 Task: Find connections with filter location Villeneuve-sur-Lot with filter topic #Jobinterviewswith filter profile language French with filter current company TAFE - Tractors and Farm Equipment Limited with filter school Vijaya College with filter industry Turned Products and Fastener Manufacturing with filter service category Administrative with filter keywords title Addiction Counselor
Action: Mouse moved to (276, 219)
Screenshot: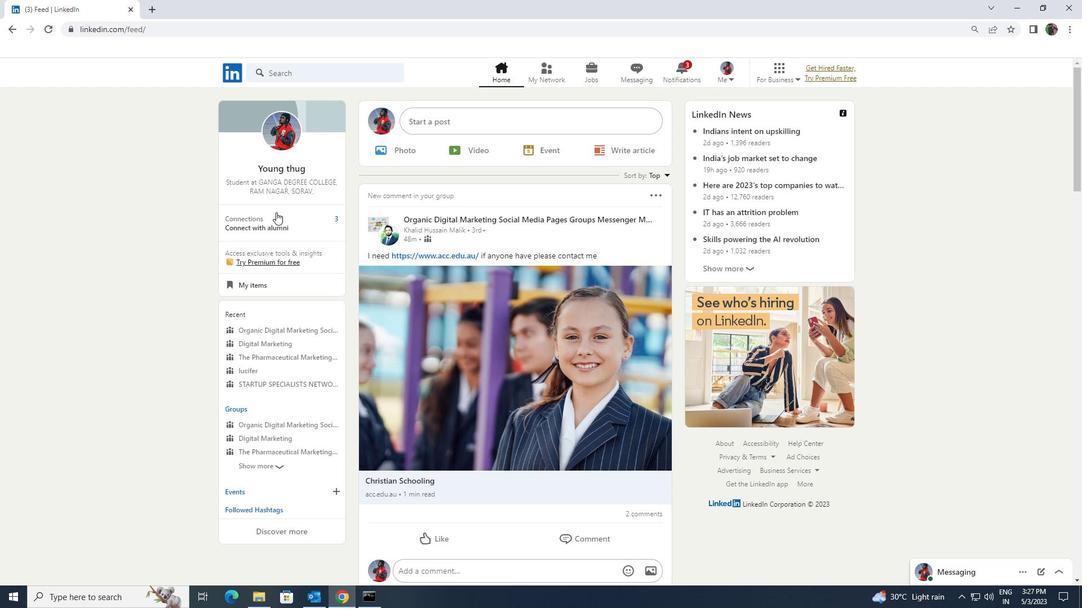 
Action: Mouse pressed left at (276, 219)
Screenshot: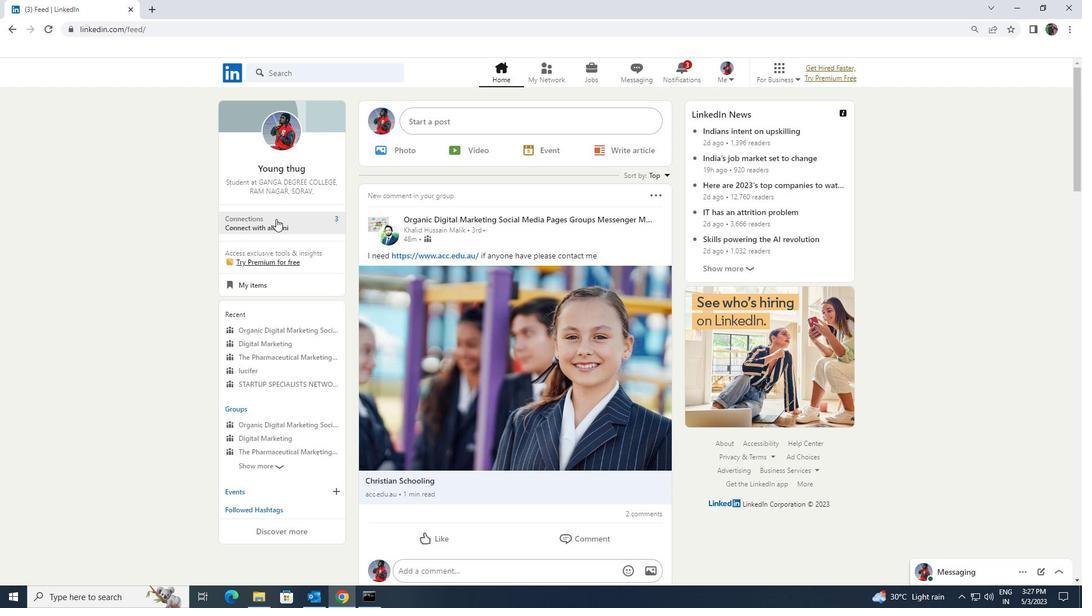 
Action: Mouse moved to (294, 127)
Screenshot: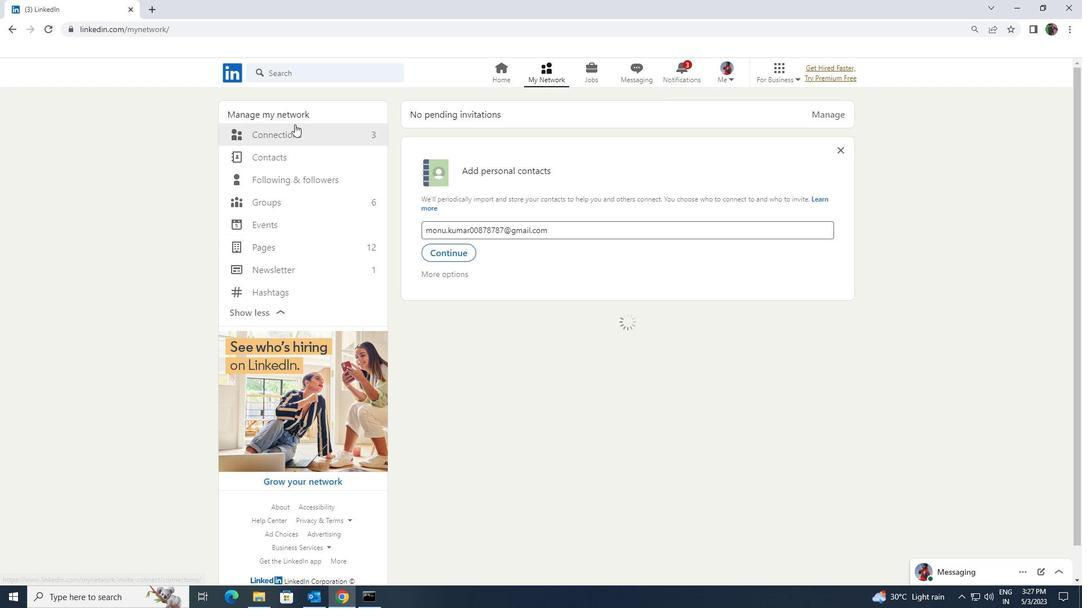 
Action: Mouse pressed left at (294, 127)
Screenshot: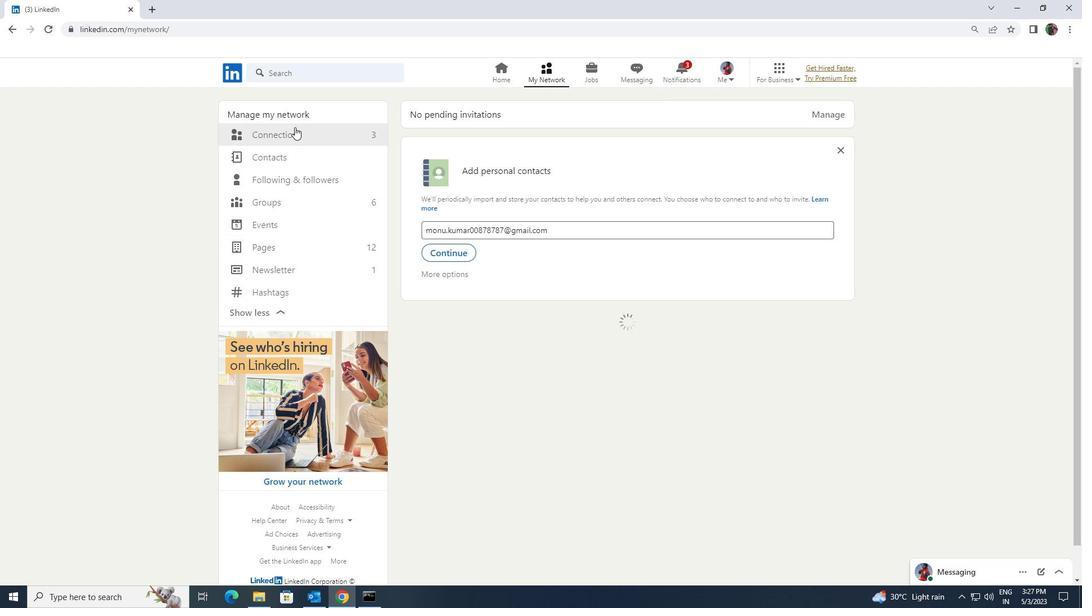 
Action: Mouse moved to (294, 135)
Screenshot: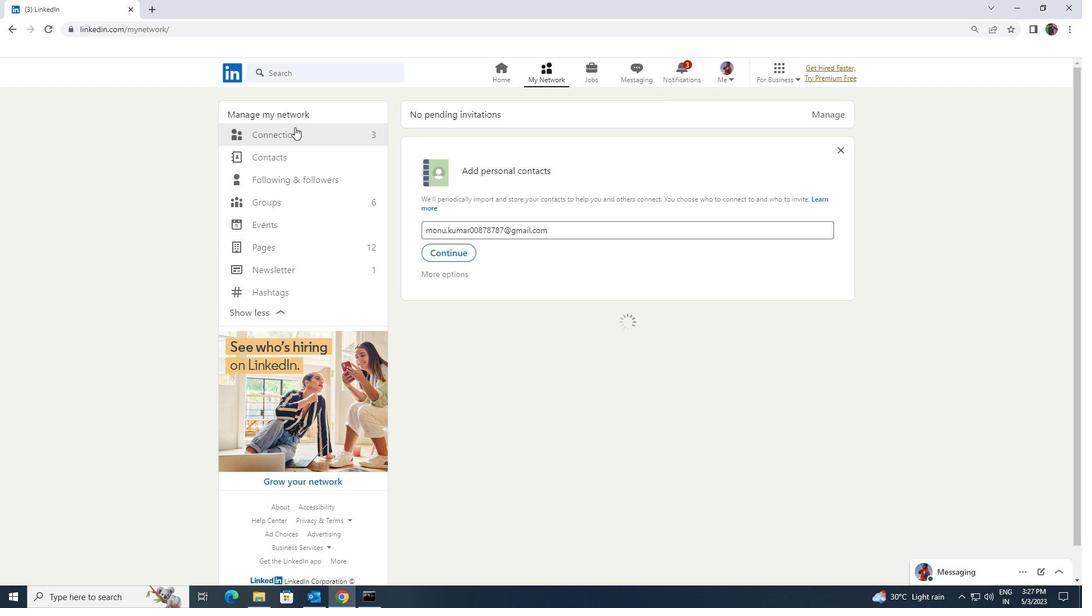 
Action: Mouse pressed left at (294, 135)
Screenshot: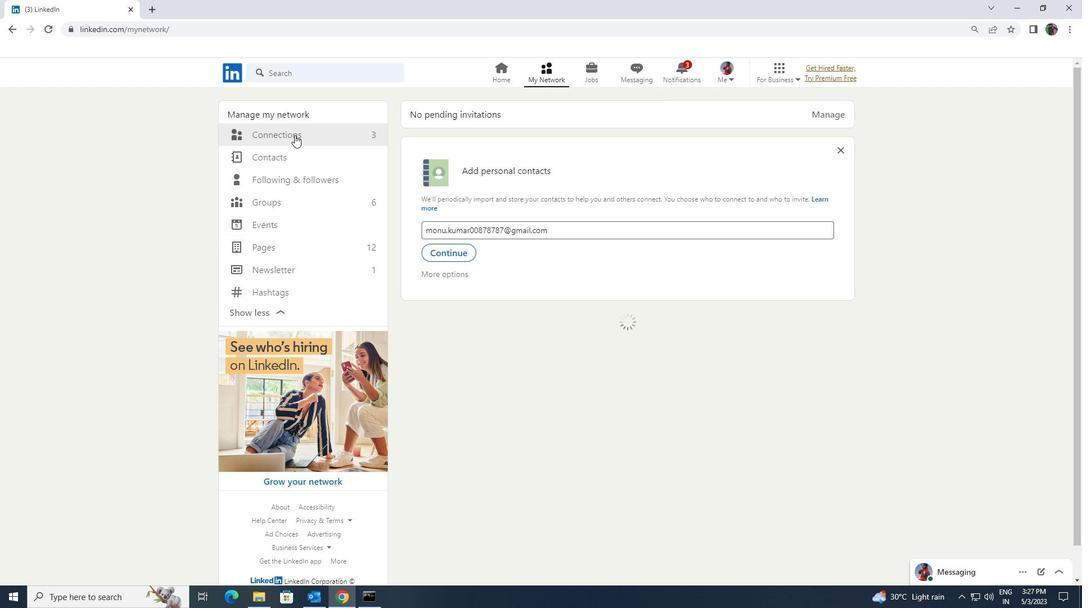 
Action: Mouse moved to (610, 136)
Screenshot: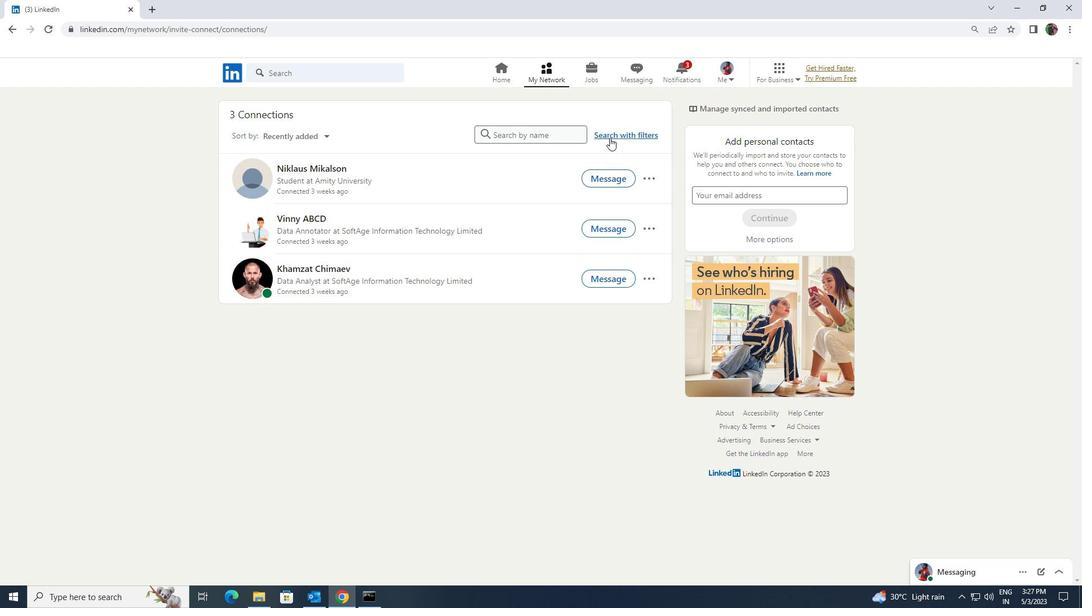 
Action: Mouse pressed left at (610, 136)
Screenshot: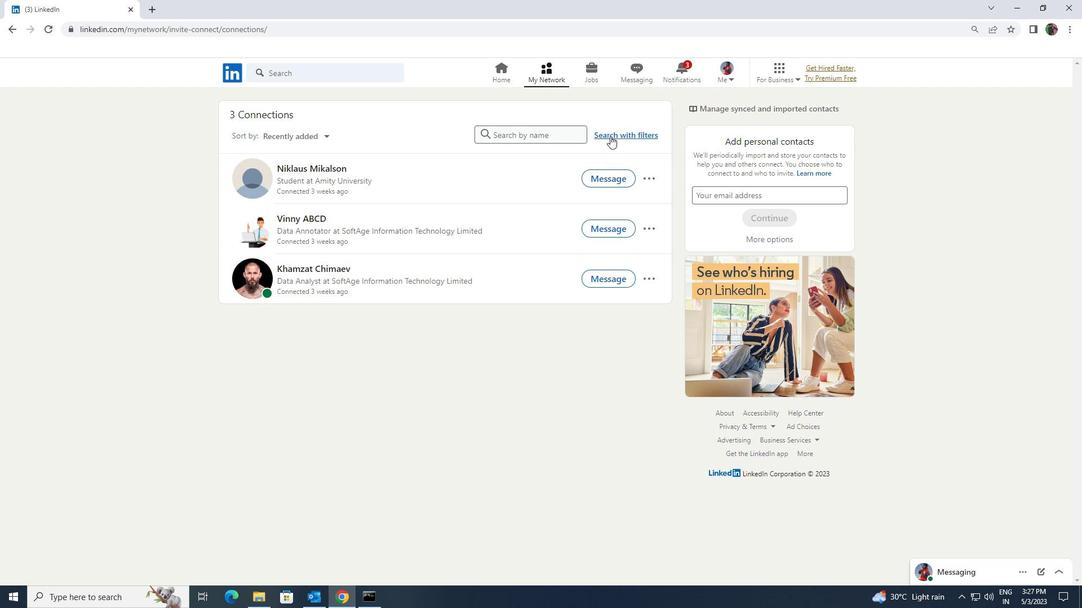 
Action: Mouse moved to (588, 103)
Screenshot: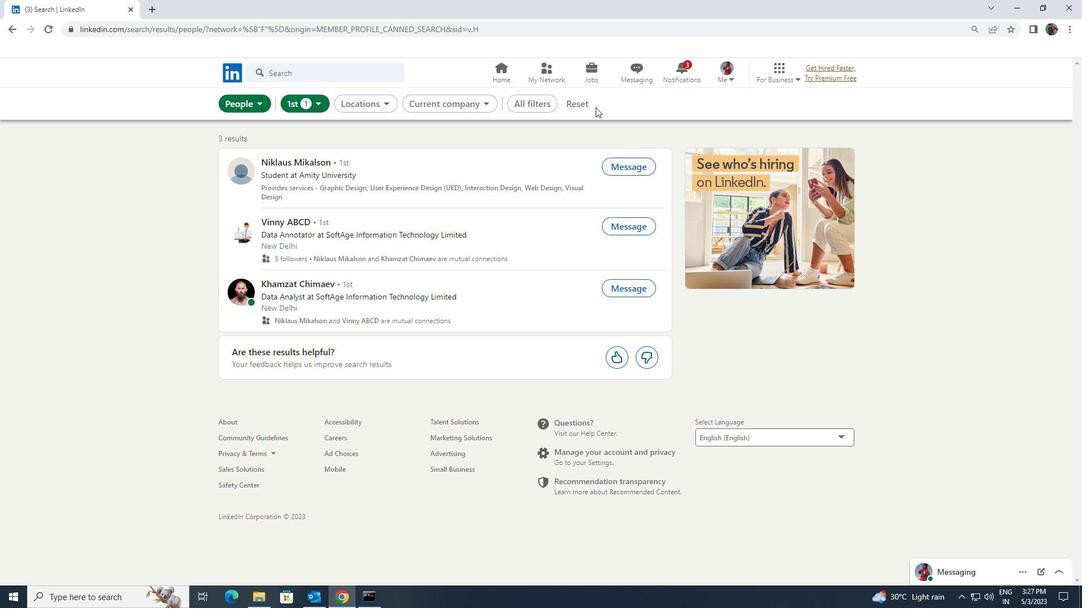 
Action: Mouse pressed left at (588, 103)
Screenshot: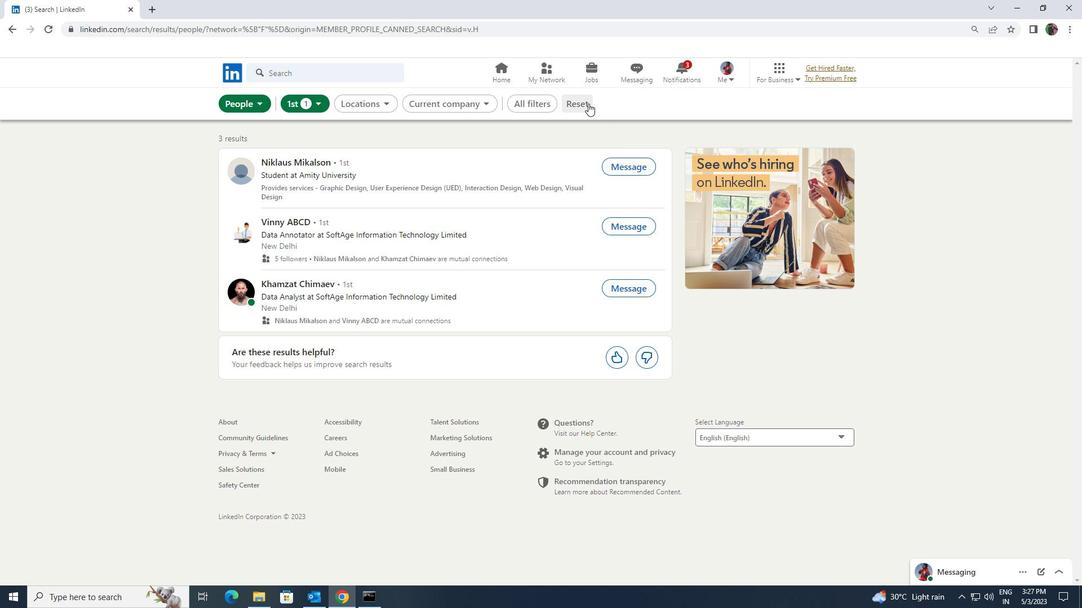 
Action: Mouse moved to (550, 97)
Screenshot: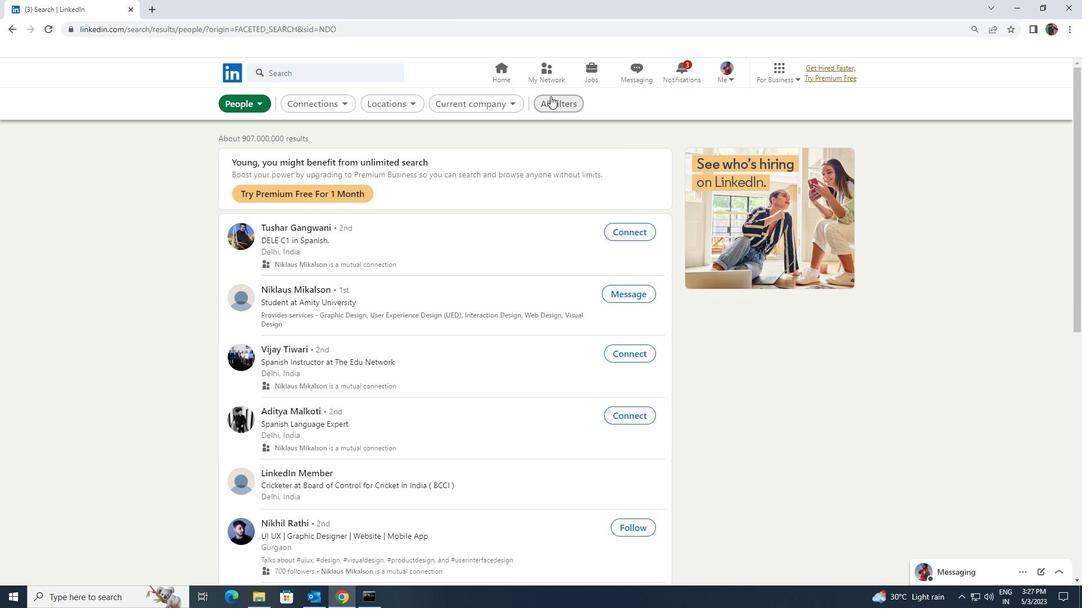 
Action: Mouse pressed left at (550, 97)
Screenshot: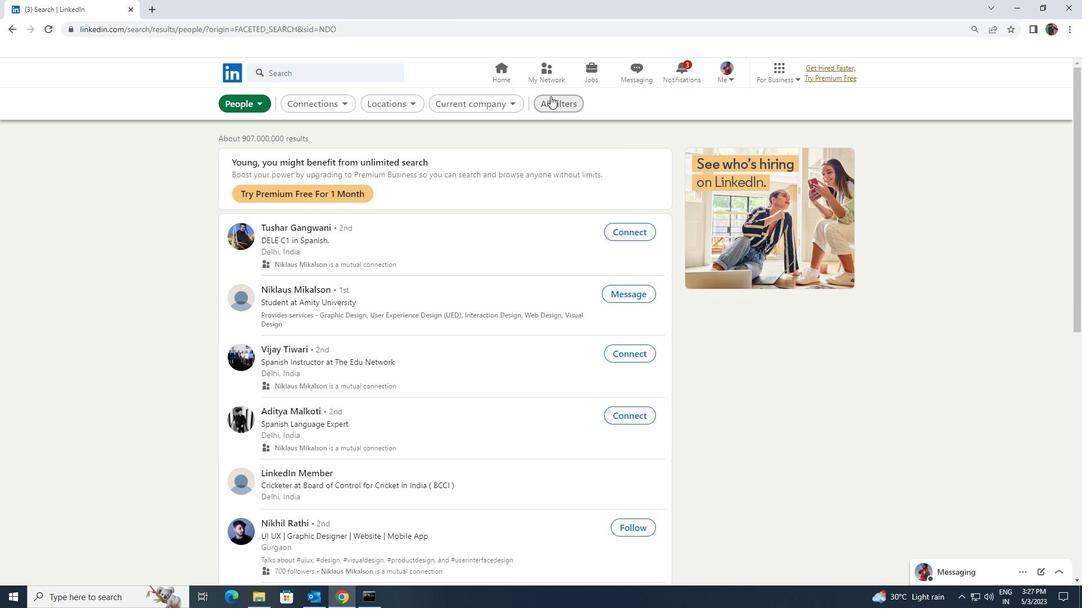 
Action: Mouse moved to (932, 437)
Screenshot: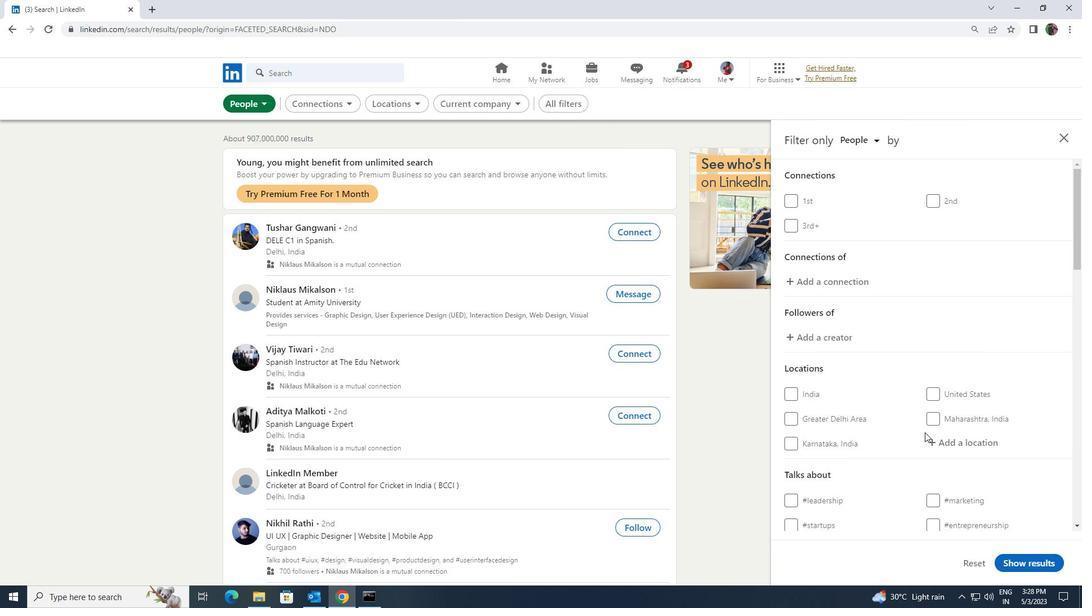 
Action: Mouse pressed left at (932, 437)
Screenshot: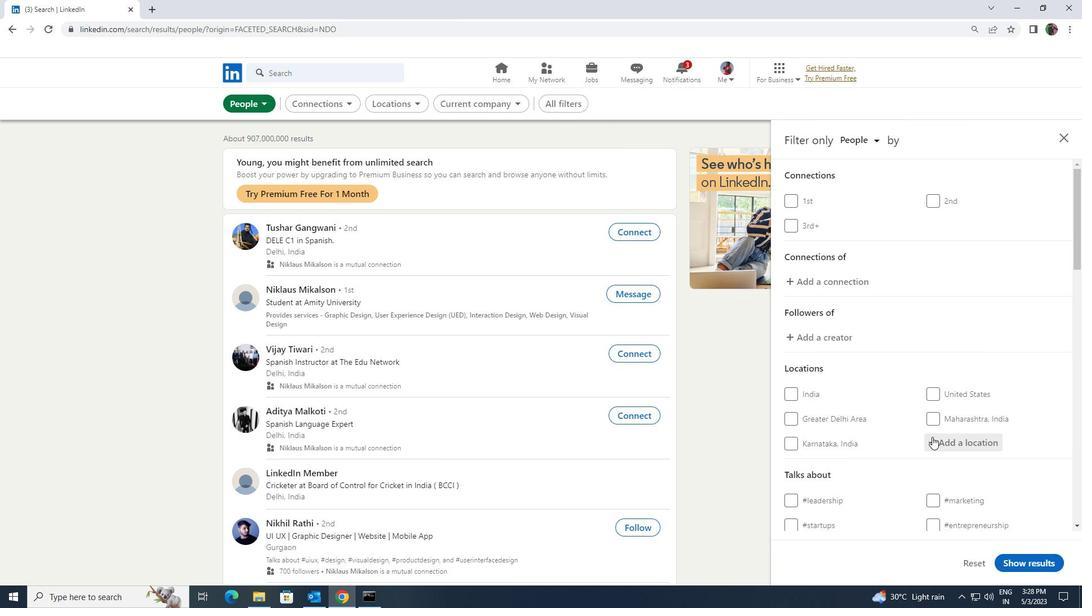 
Action: Key pressed <Key.shift>VILLENE
Screenshot: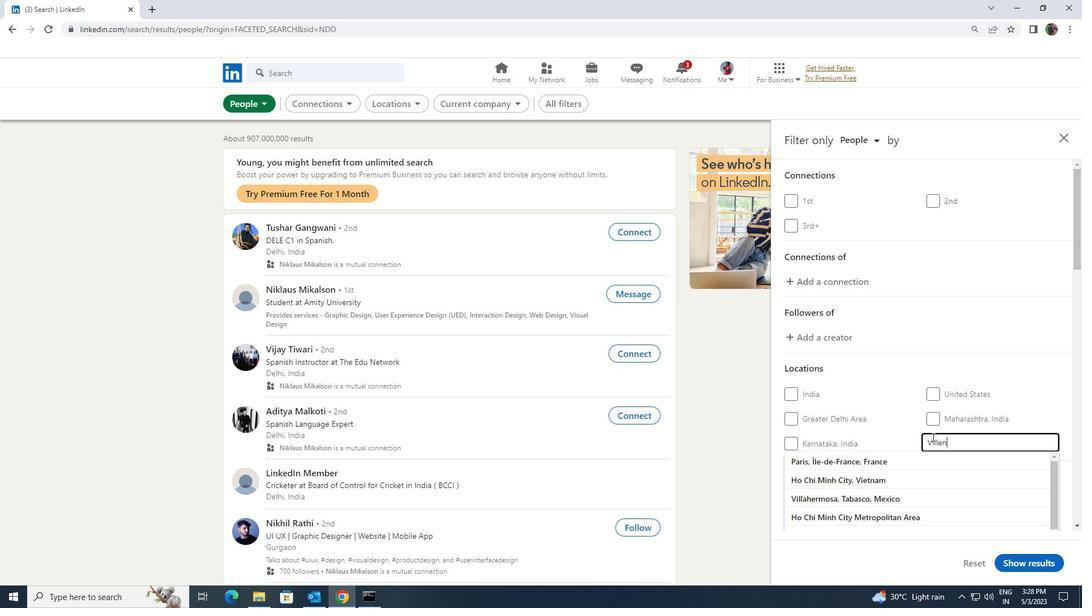 
Action: Mouse moved to (933, 457)
Screenshot: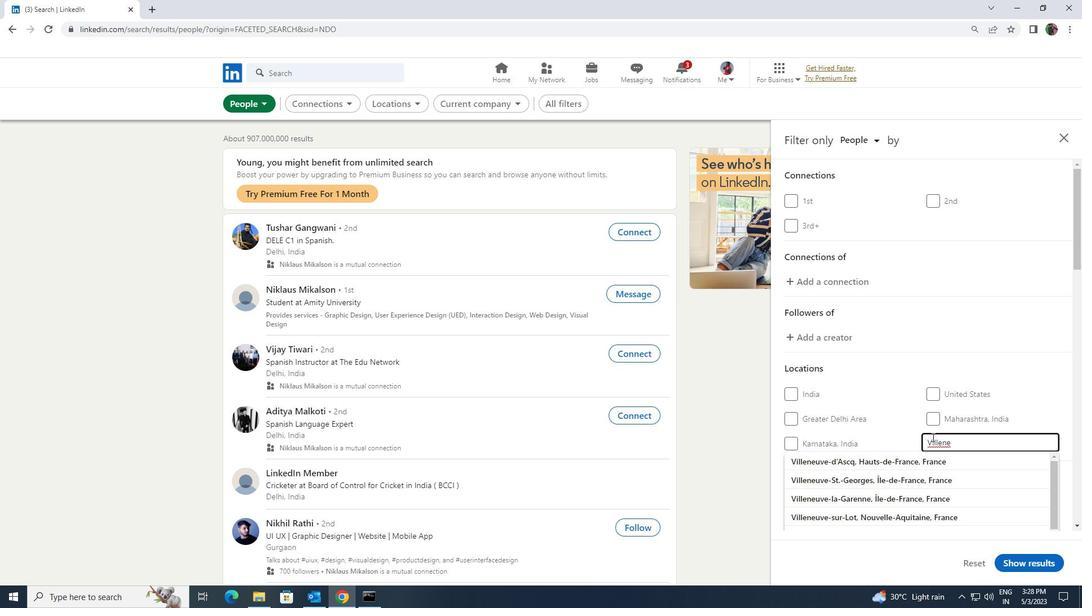
Action: Mouse pressed left at (933, 457)
Screenshot: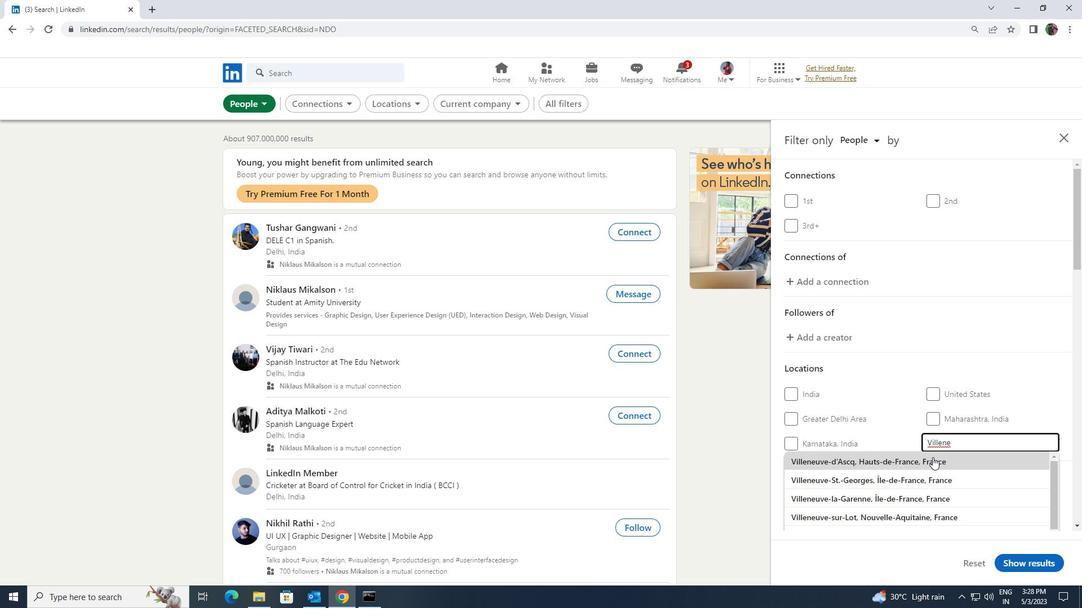 
Action: Mouse scrolled (933, 457) with delta (0, 0)
Screenshot: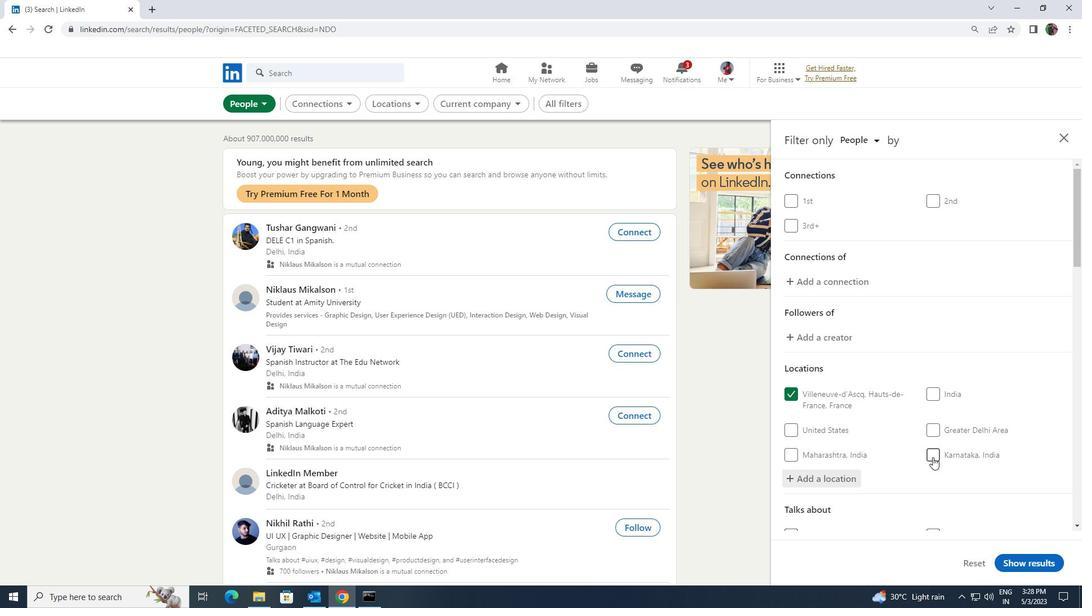 
Action: Mouse moved to (933, 456)
Screenshot: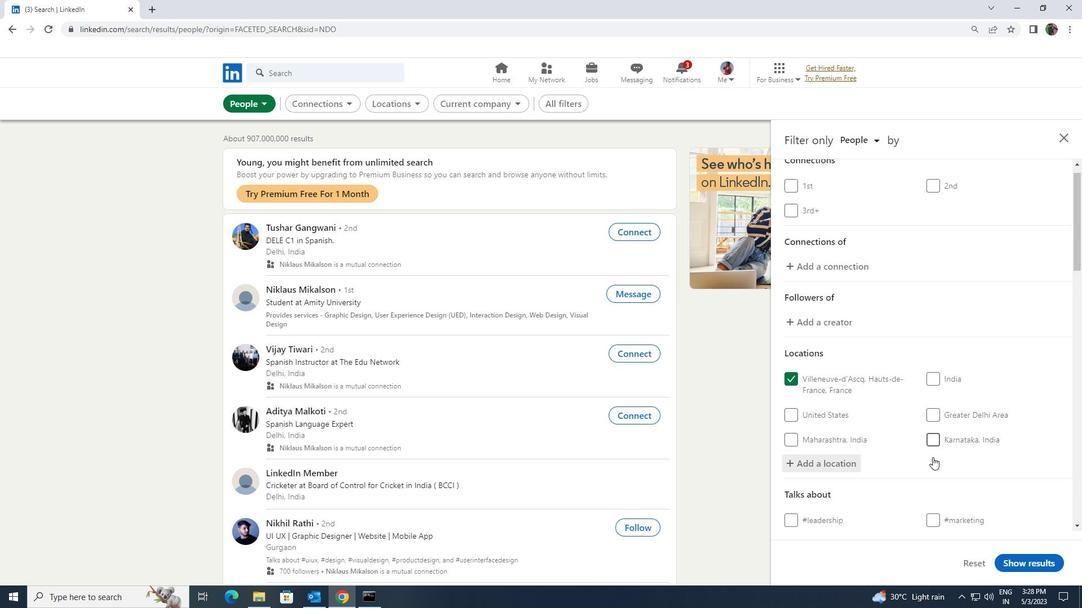 
Action: Mouse scrolled (933, 455) with delta (0, 0)
Screenshot: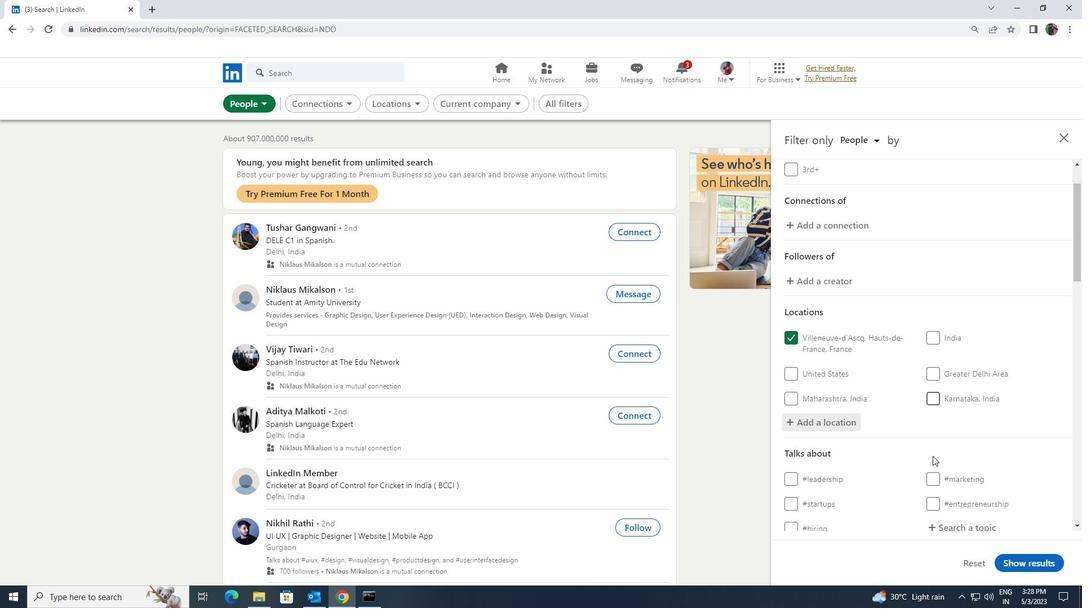 
Action: Mouse moved to (938, 468)
Screenshot: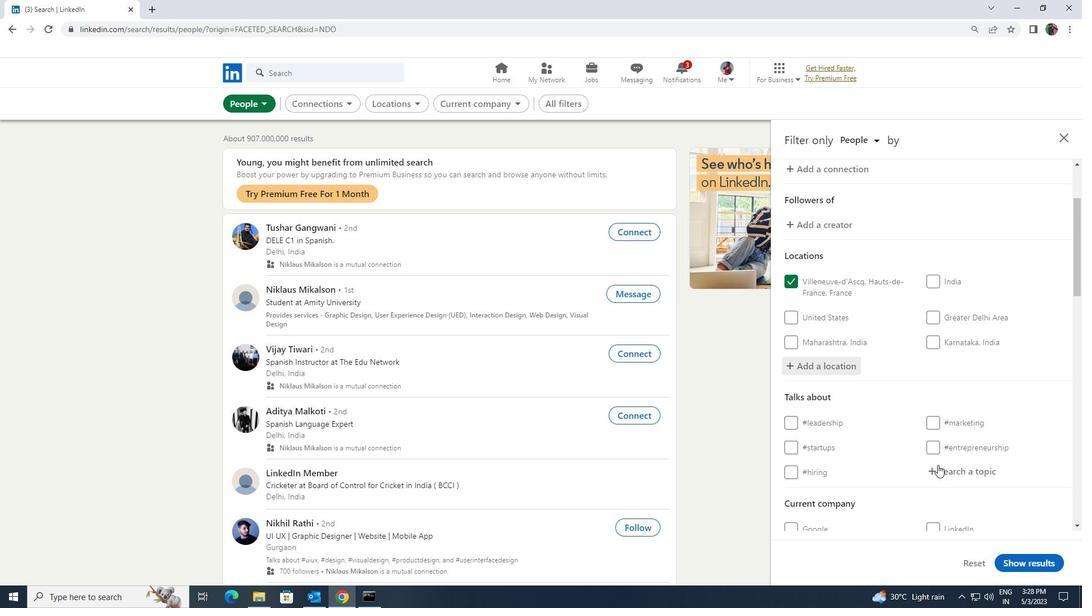 
Action: Mouse pressed left at (938, 468)
Screenshot: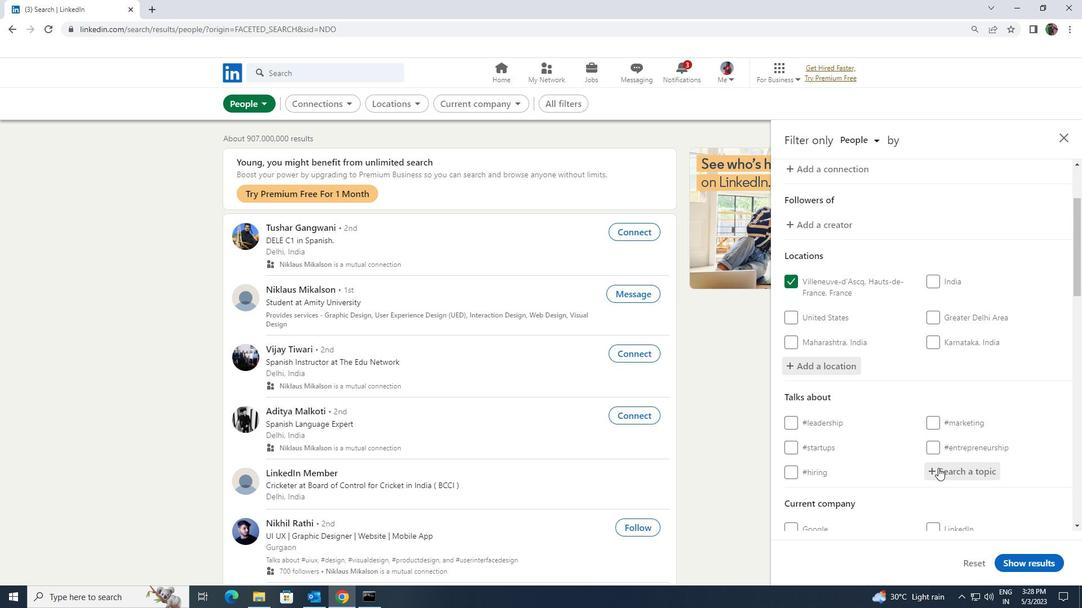 
Action: Key pressed <Key.shift><Key.shift>JON<Key.backspace>BINTER
Screenshot: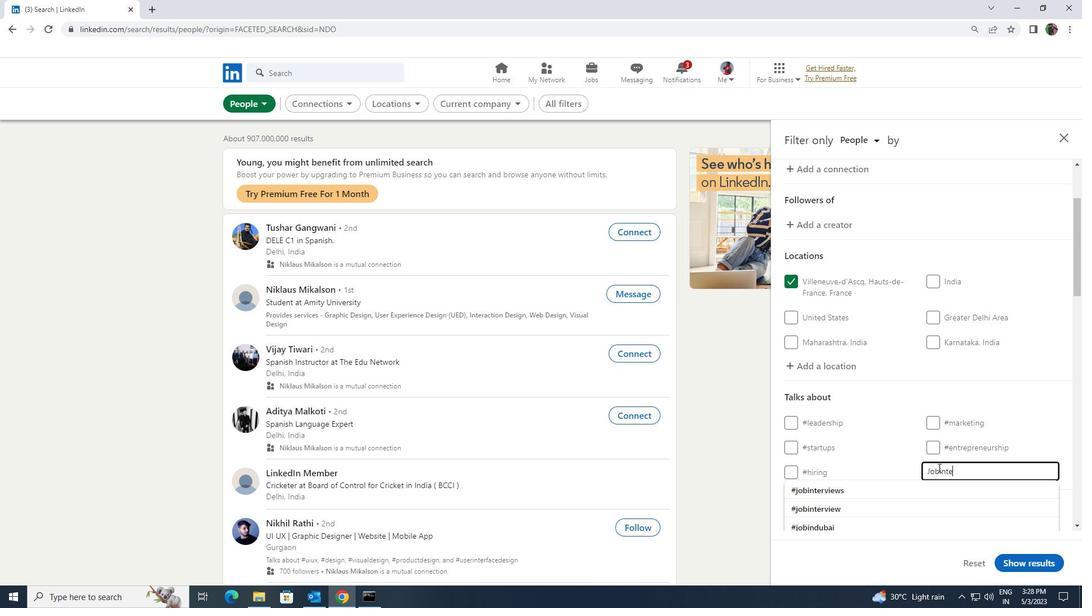 
Action: Mouse moved to (939, 485)
Screenshot: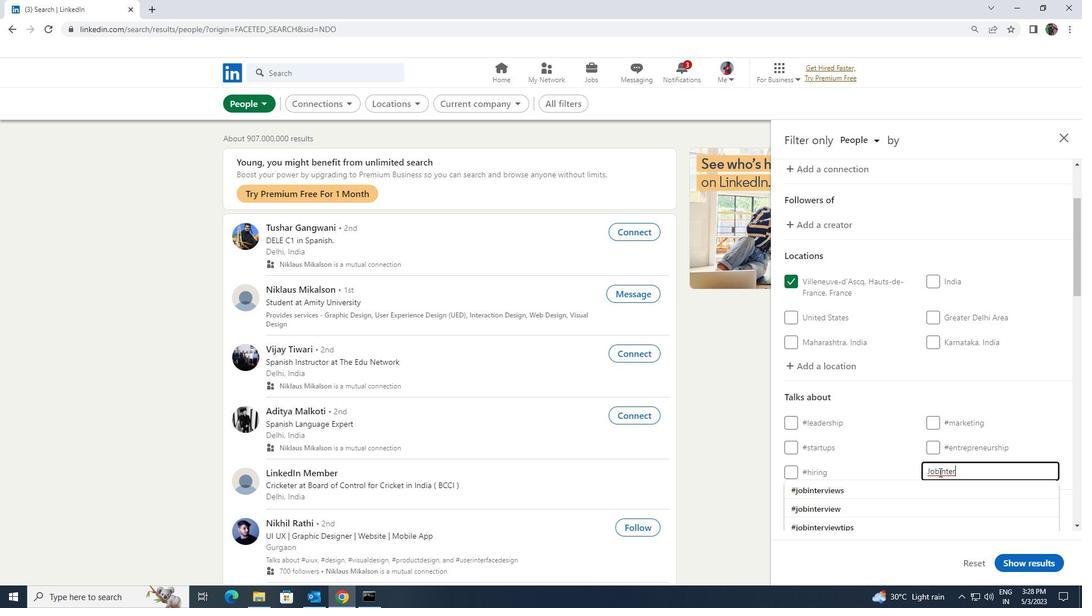
Action: Mouse pressed left at (939, 485)
Screenshot: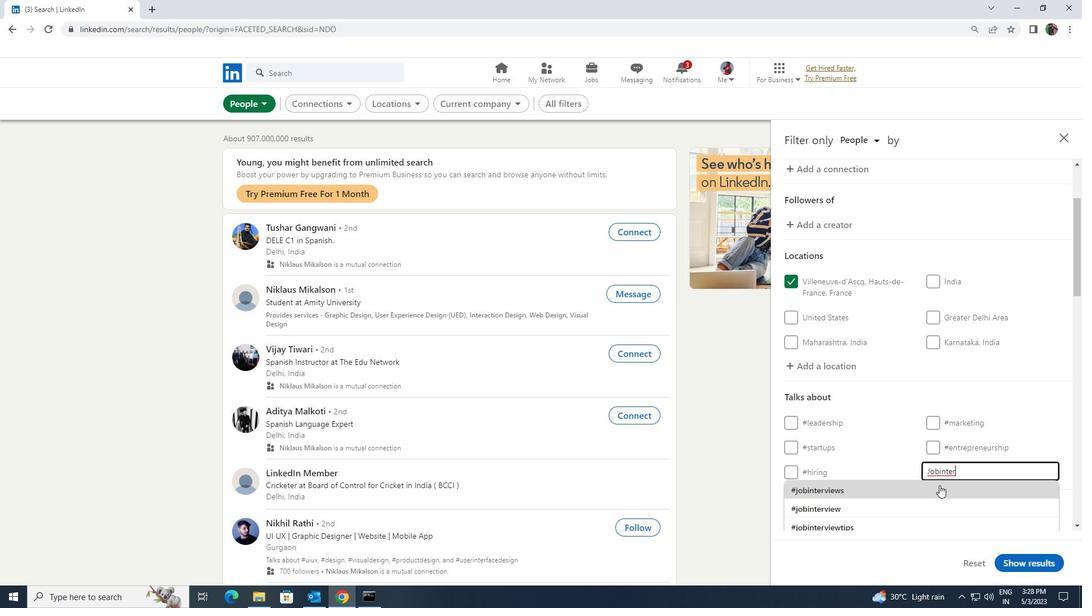 
Action: Mouse moved to (933, 484)
Screenshot: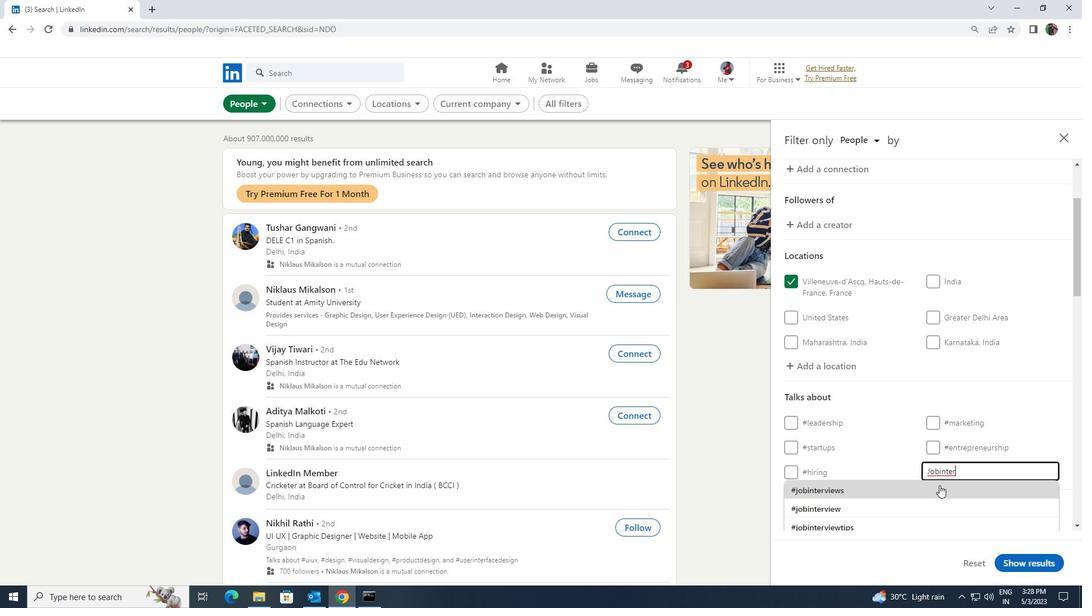 
Action: Mouse scrolled (933, 483) with delta (0, 0)
Screenshot: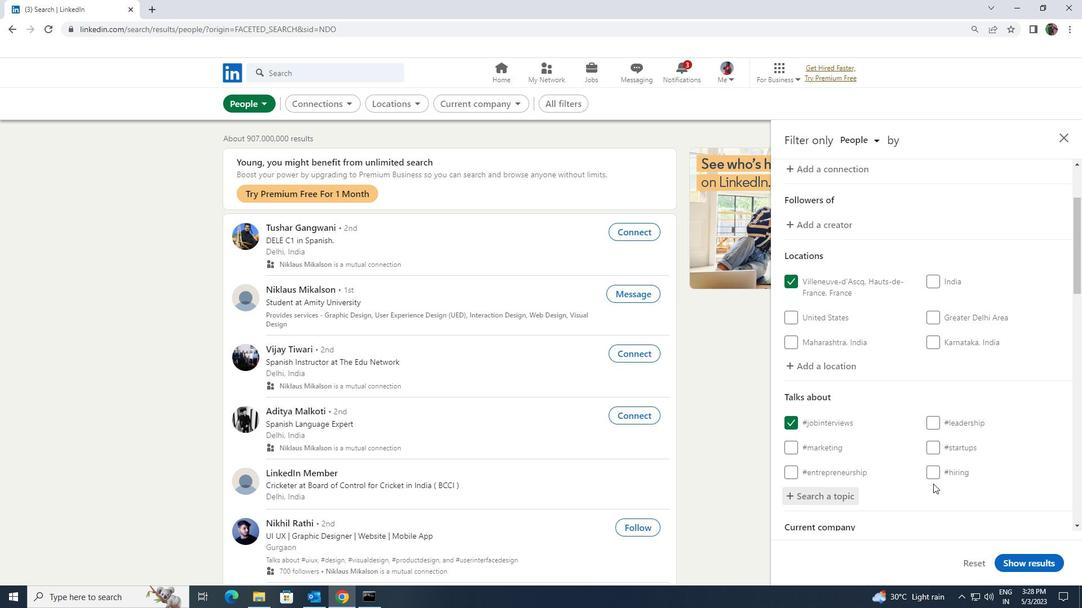
Action: Mouse scrolled (933, 483) with delta (0, 0)
Screenshot: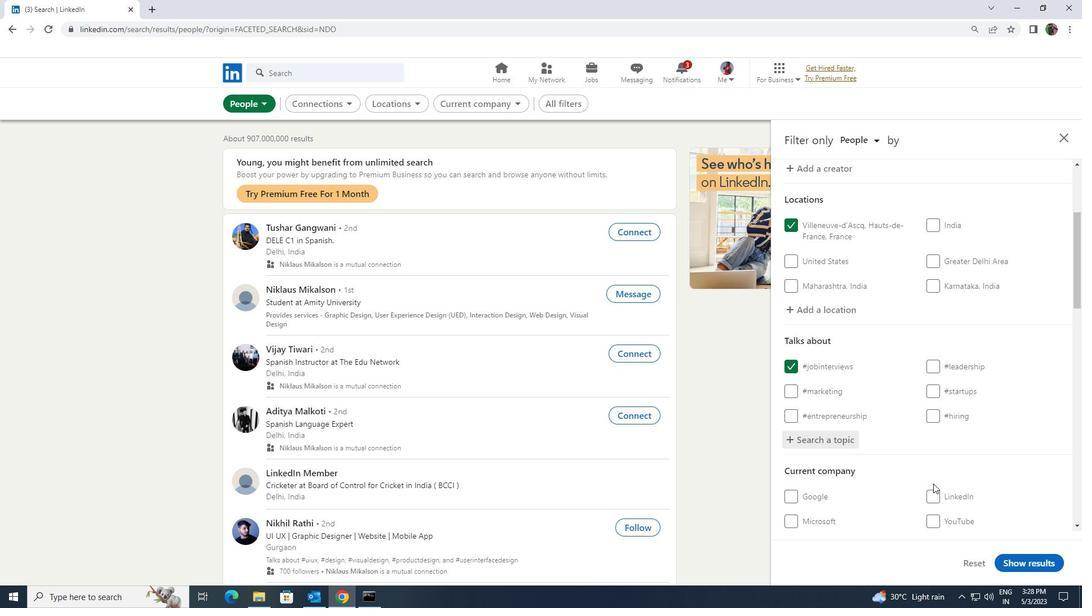 
Action: Mouse scrolled (933, 483) with delta (0, 0)
Screenshot: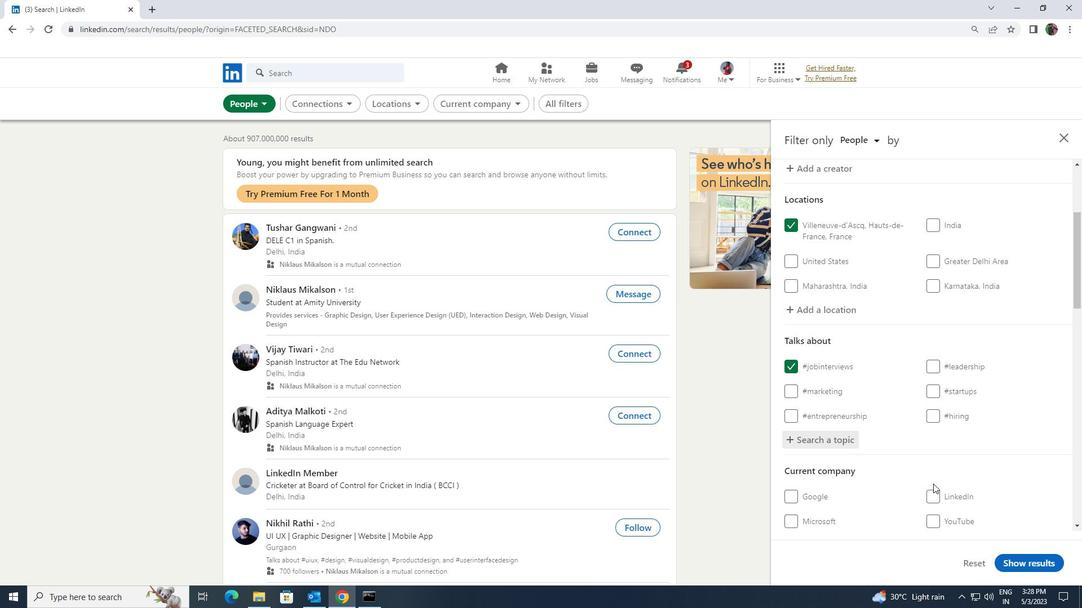 
Action: Mouse scrolled (933, 483) with delta (0, 0)
Screenshot: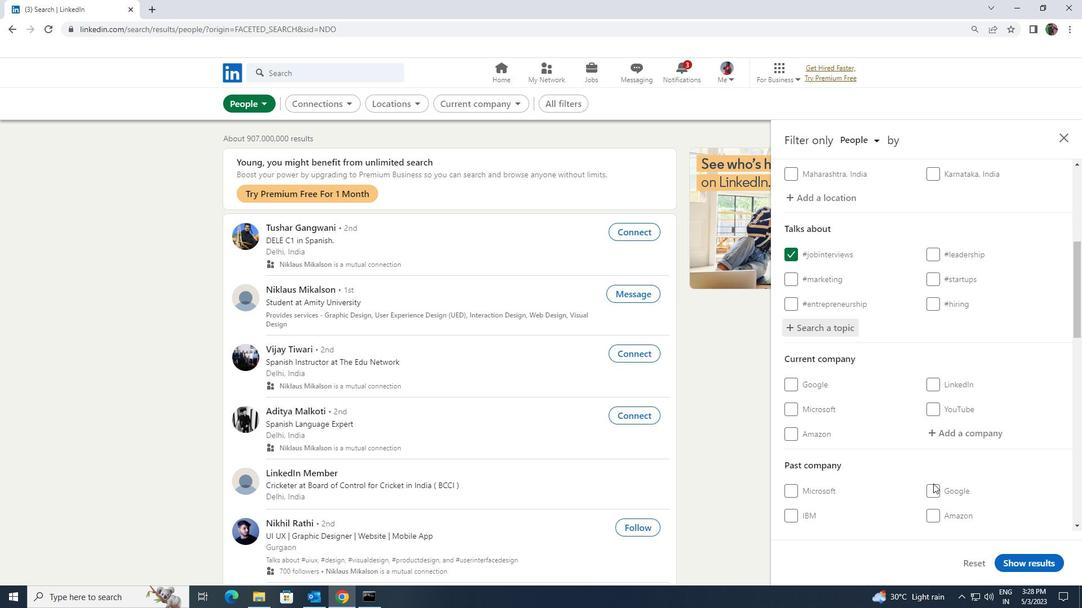
Action: Mouse scrolled (933, 483) with delta (0, 0)
Screenshot: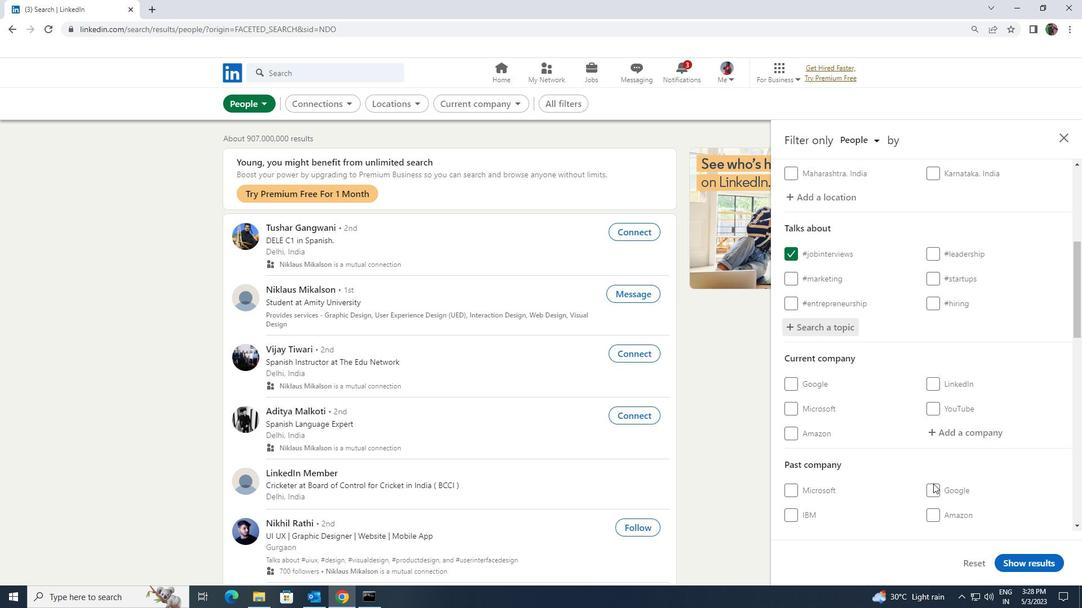 
Action: Mouse scrolled (933, 483) with delta (0, 0)
Screenshot: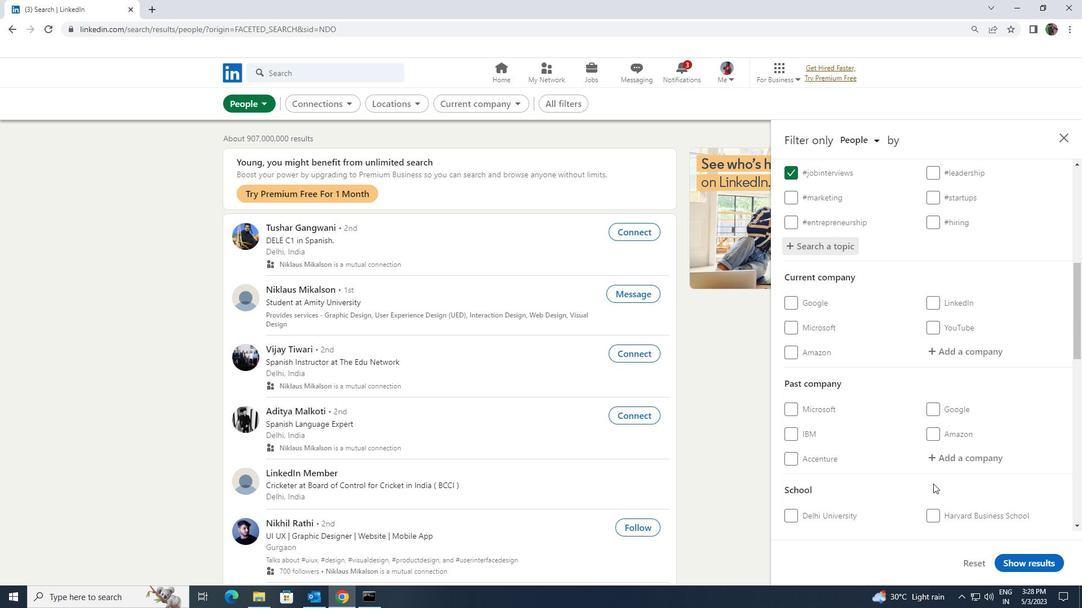 
Action: Mouse scrolled (933, 483) with delta (0, 0)
Screenshot: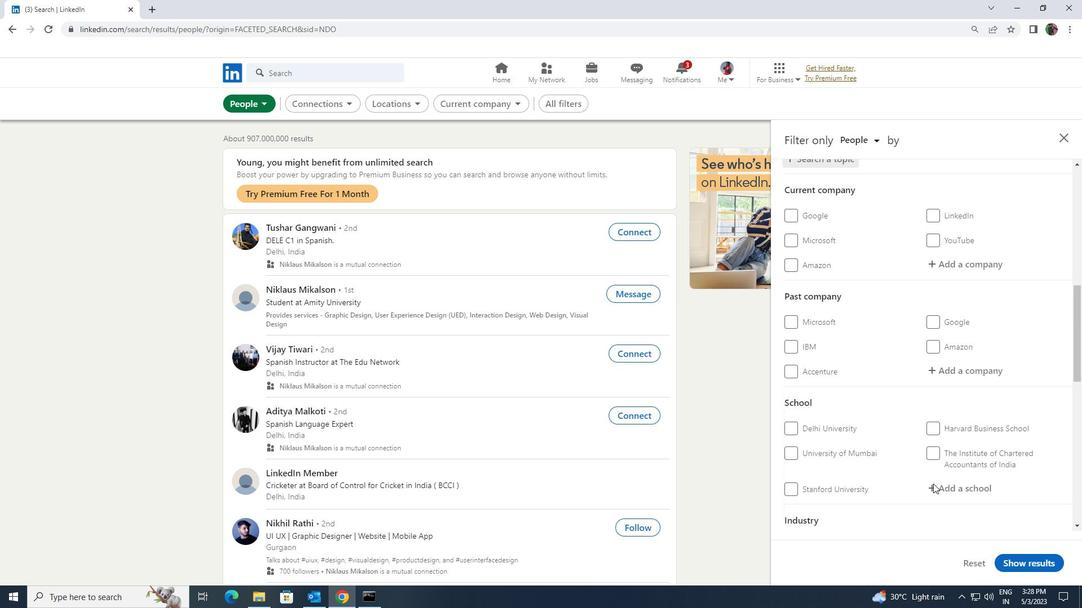 
Action: Mouse scrolled (933, 483) with delta (0, 0)
Screenshot: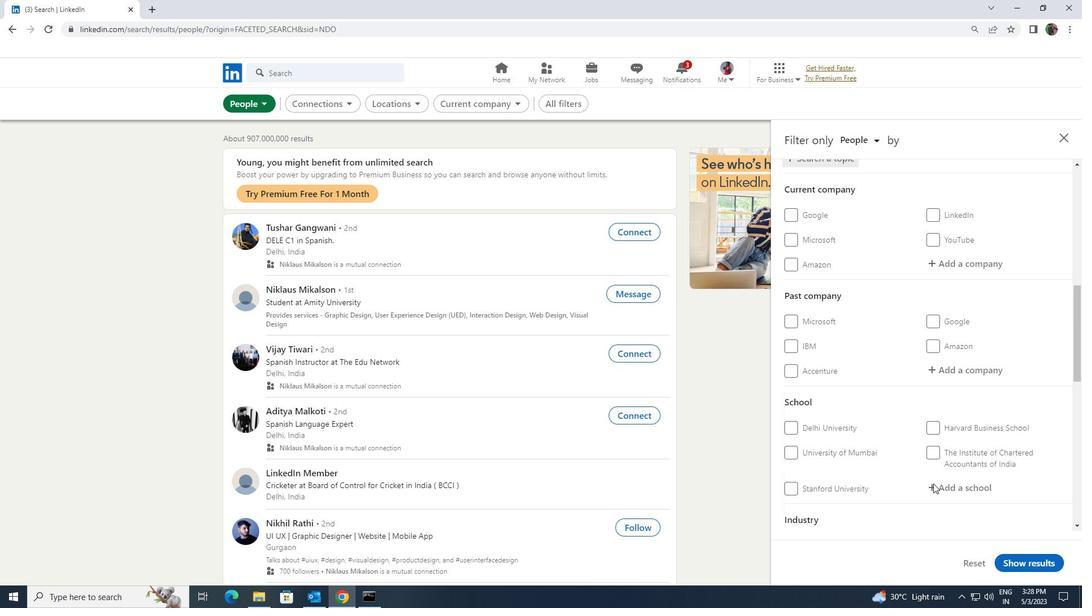 
Action: Mouse scrolled (933, 483) with delta (0, 0)
Screenshot: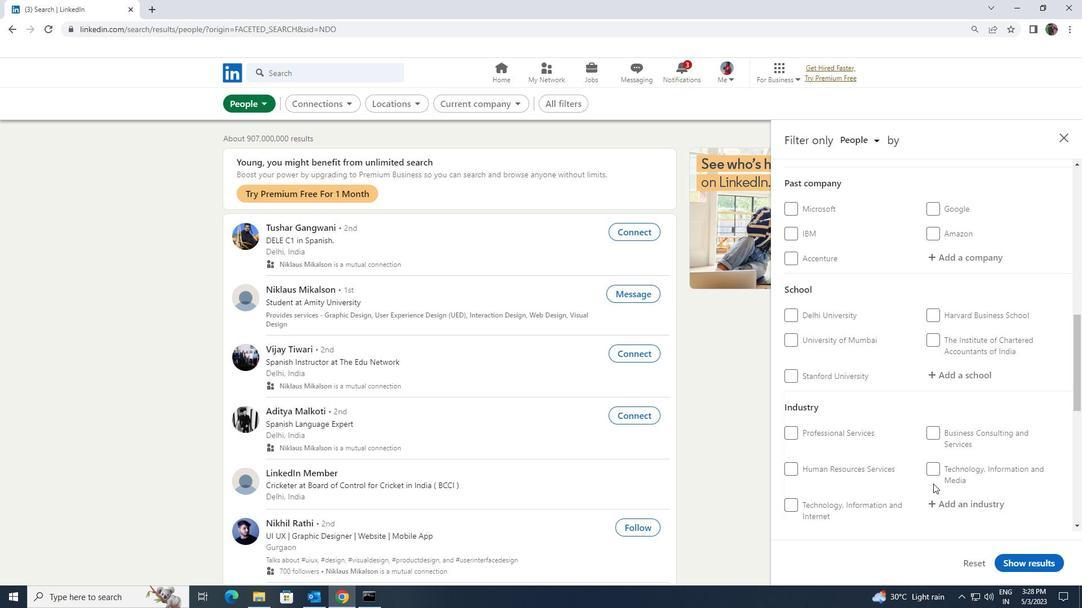 
Action: Mouse scrolled (933, 483) with delta (0, 0)
Screenshot: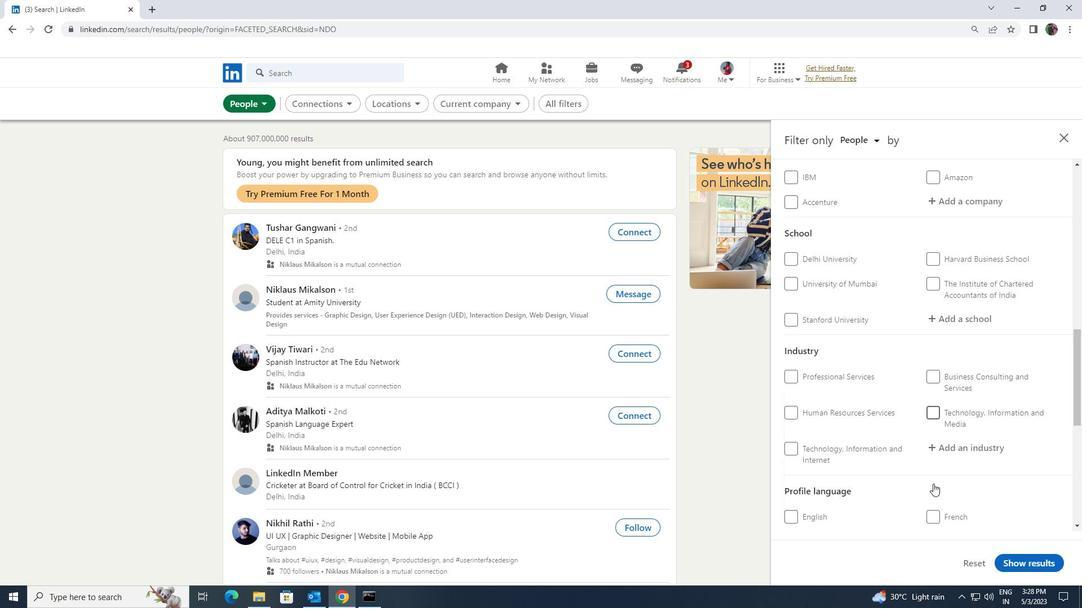 
Action: Mouse moved to (931, 466)
Screenshot: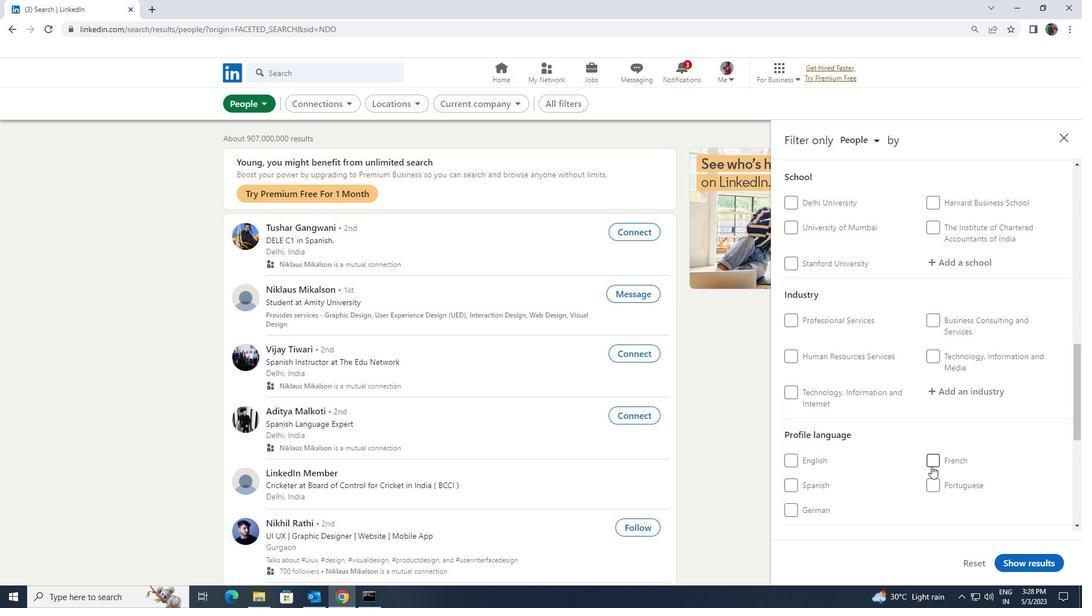 
Action: Mouse pressed left at (931, 466)
Screenshot: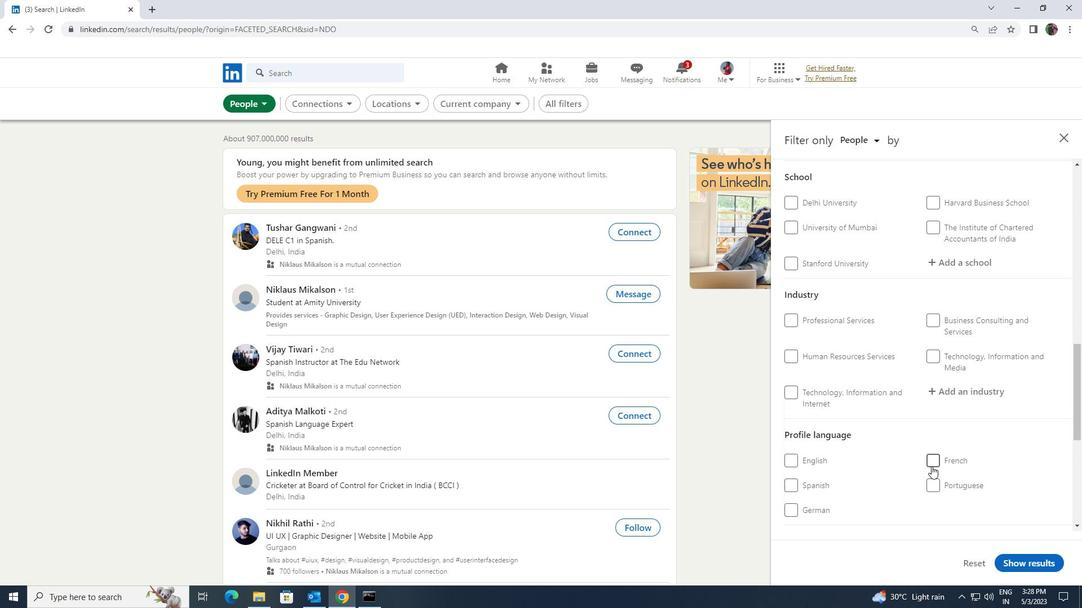 
Action: Mouse scrolled (931, 466) with delta (0, 0)
Screenshot: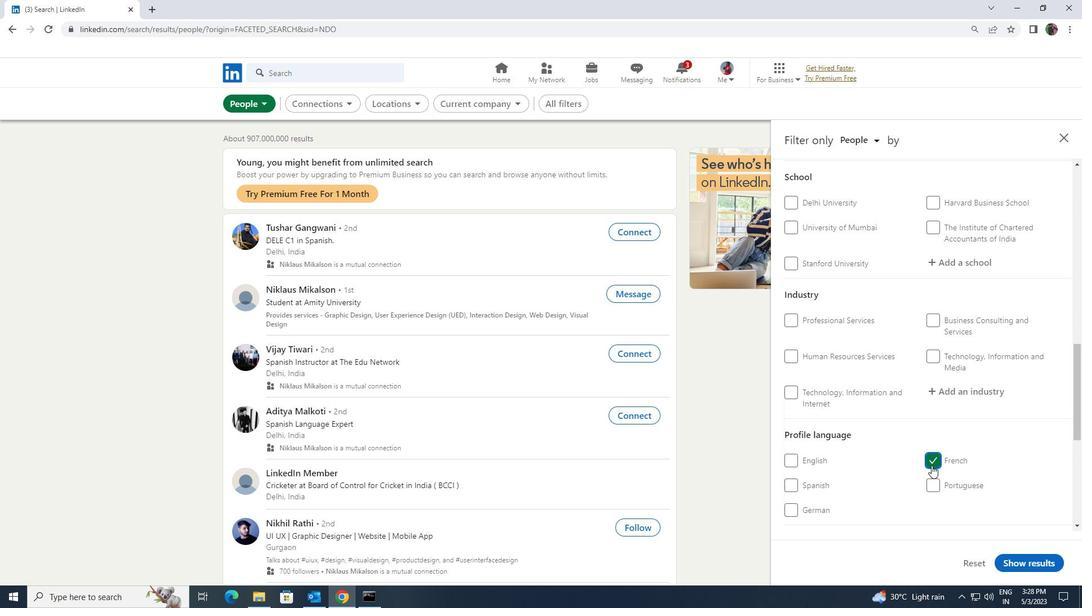 
Action: Mouse scrolled (931, 466) with delta (0, 0)
Screenshot: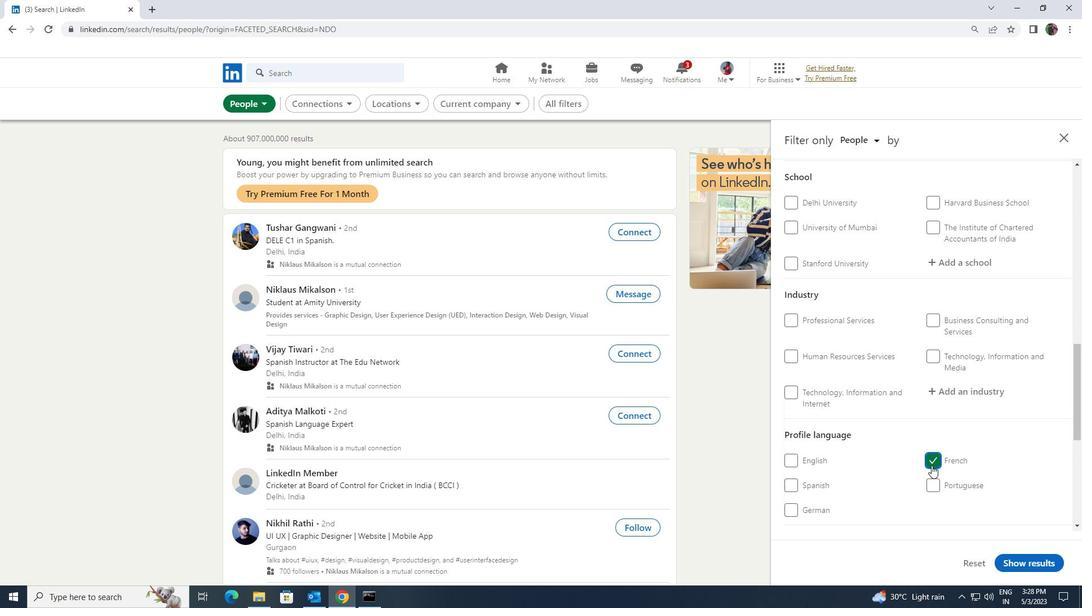 
Action: Mouse scrolled (931, 466) with delta (0, 0)
Screenshot: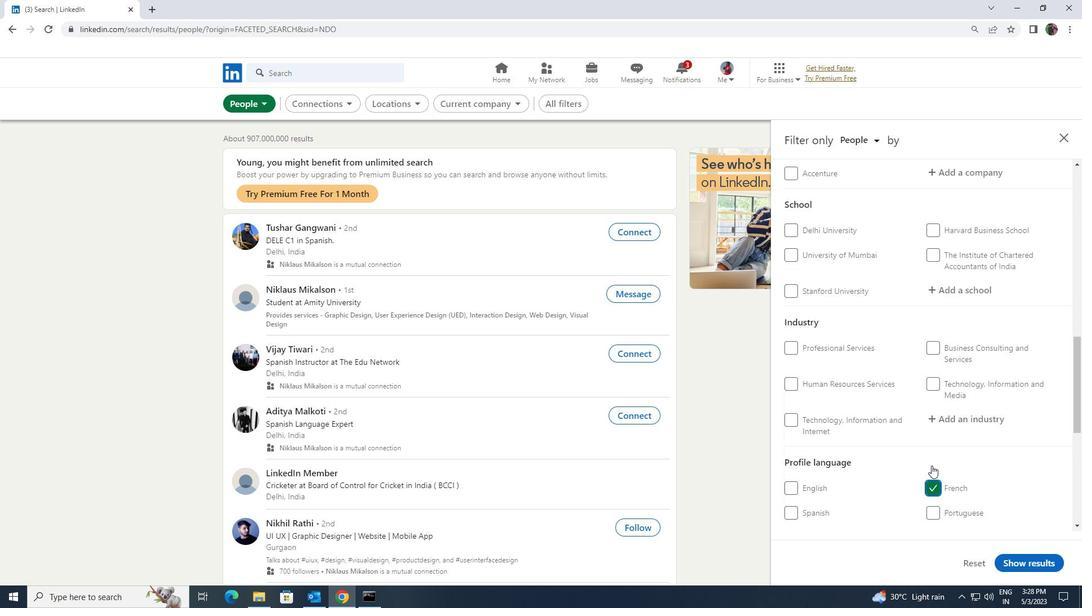 
Action: Mouse scrolled (931, 466) with delta (0, 0)
Screenshot: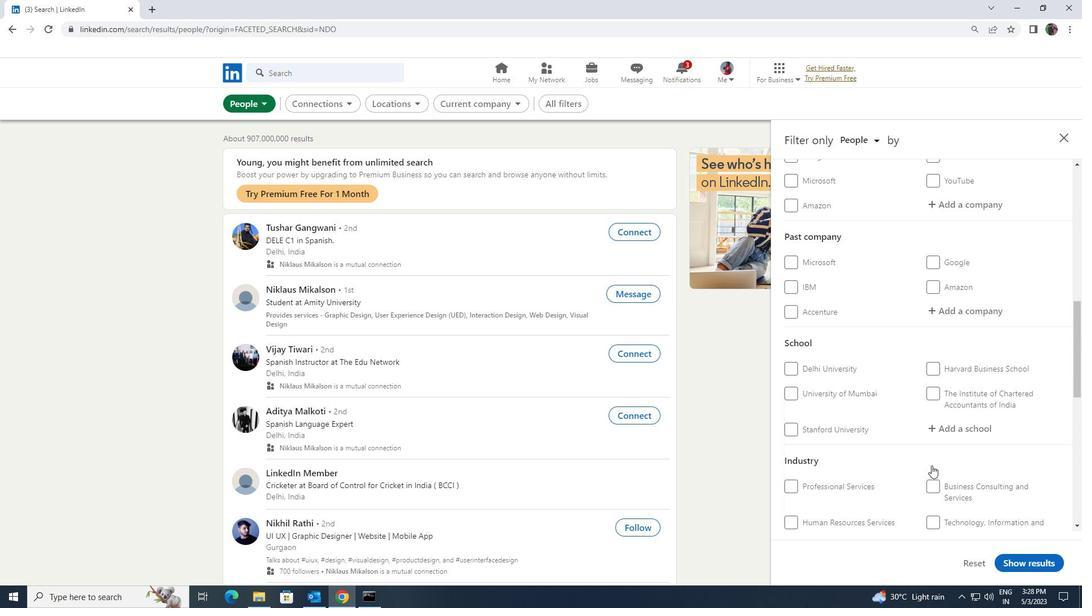 
Action: Mouse scrolled (931, 466) with delta (0, 0)
Screenshot: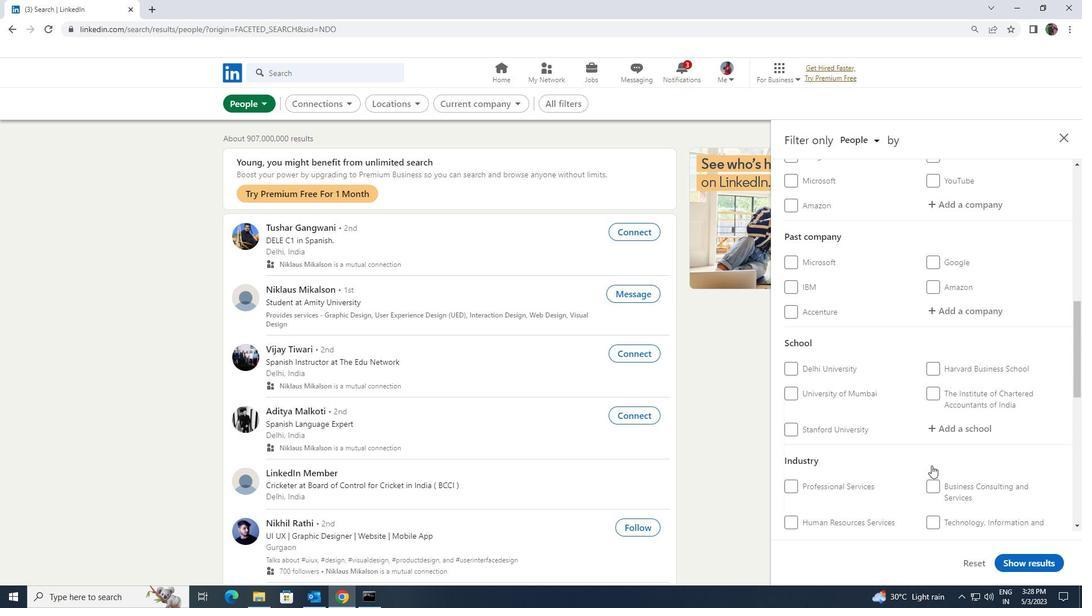 
Action: Mouse scrolled (931, 466) with delta (0, 0)
Screenshot: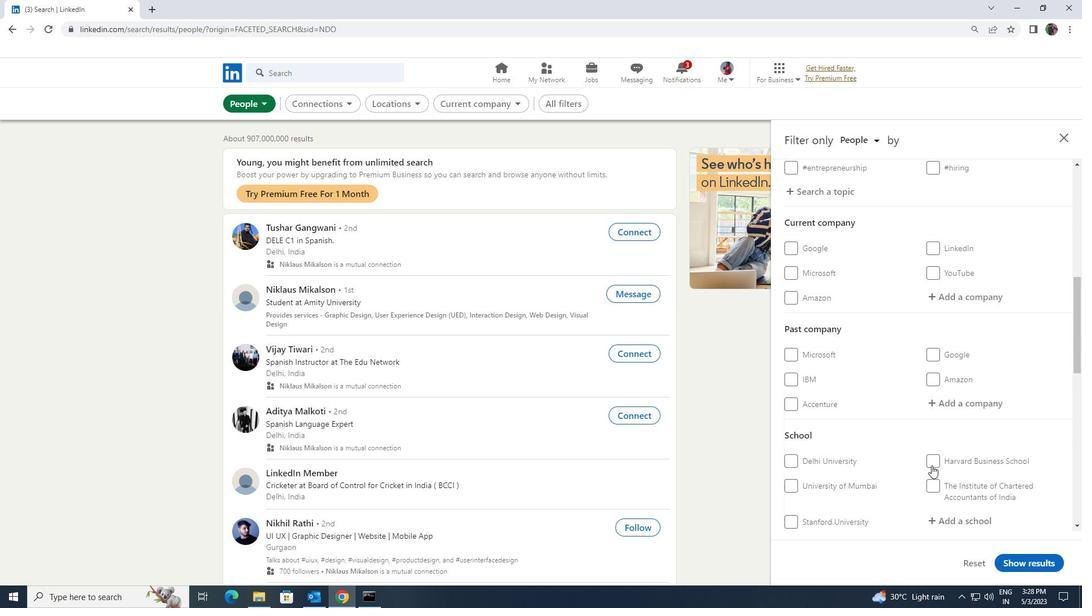 
Action: Mouse moved to (926, 381)
Screenshot: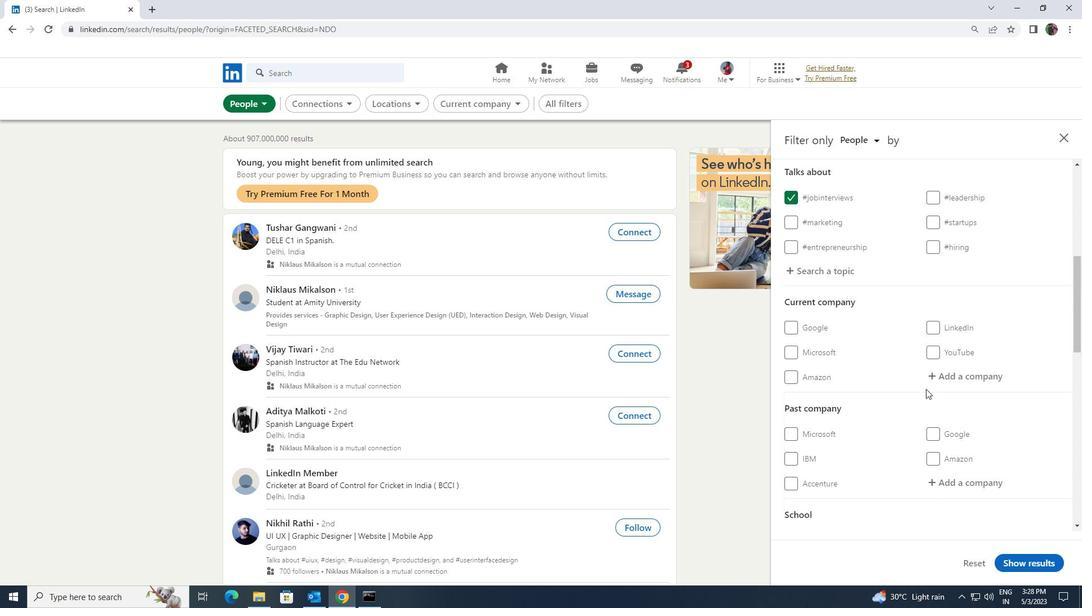 
Action: Mouse pressed left at (926, 381)
Screenshot: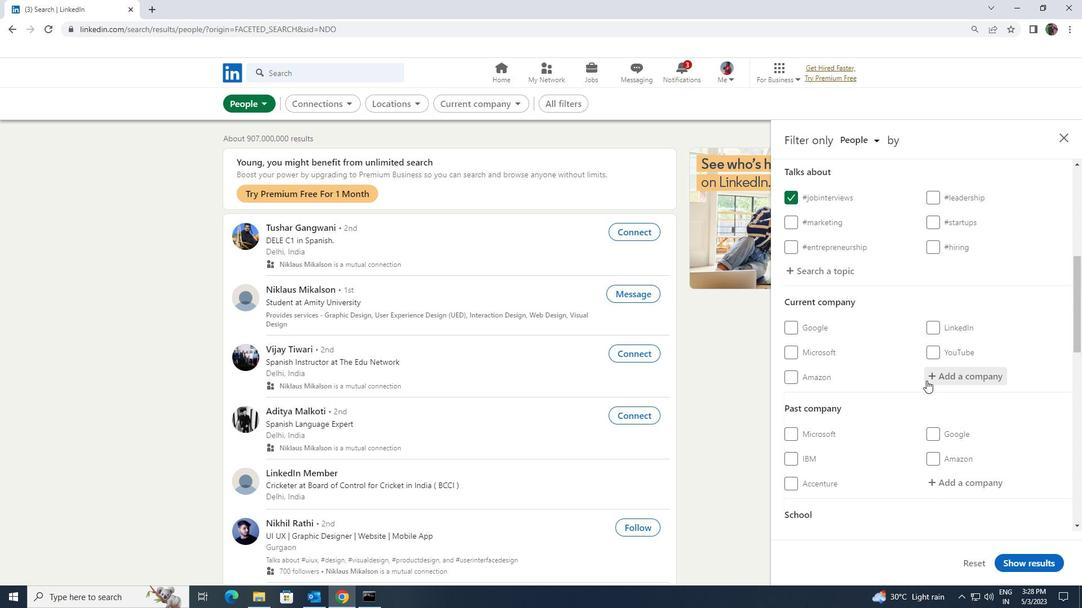 
Action: Key pressed <Key.shift><Key.shift><Key.shift>TAFE
Screenshot: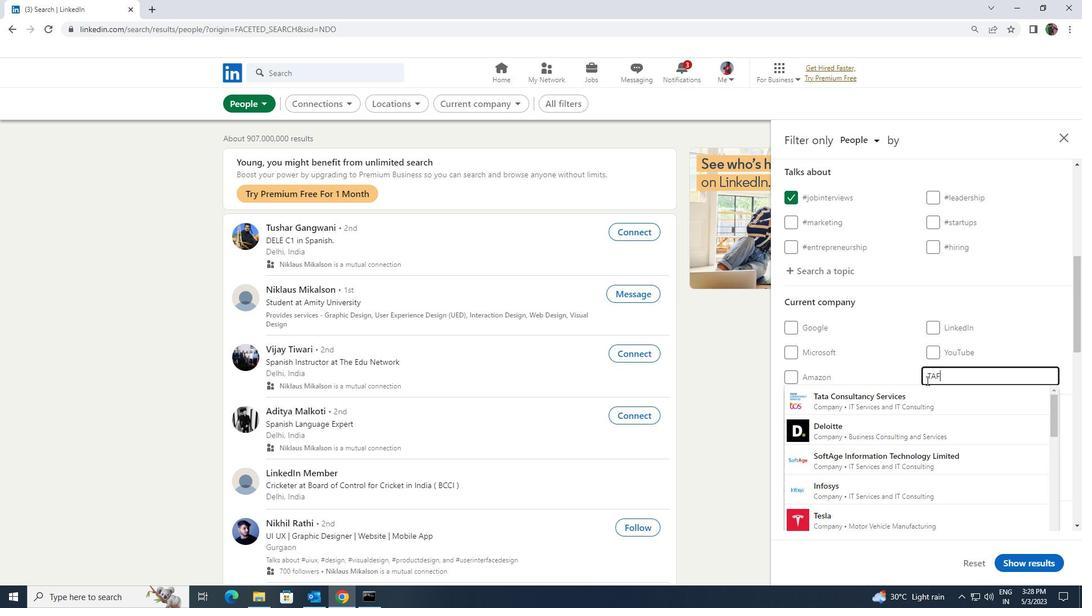 
Action: Mouse moved to (926, 392)
Screenshot: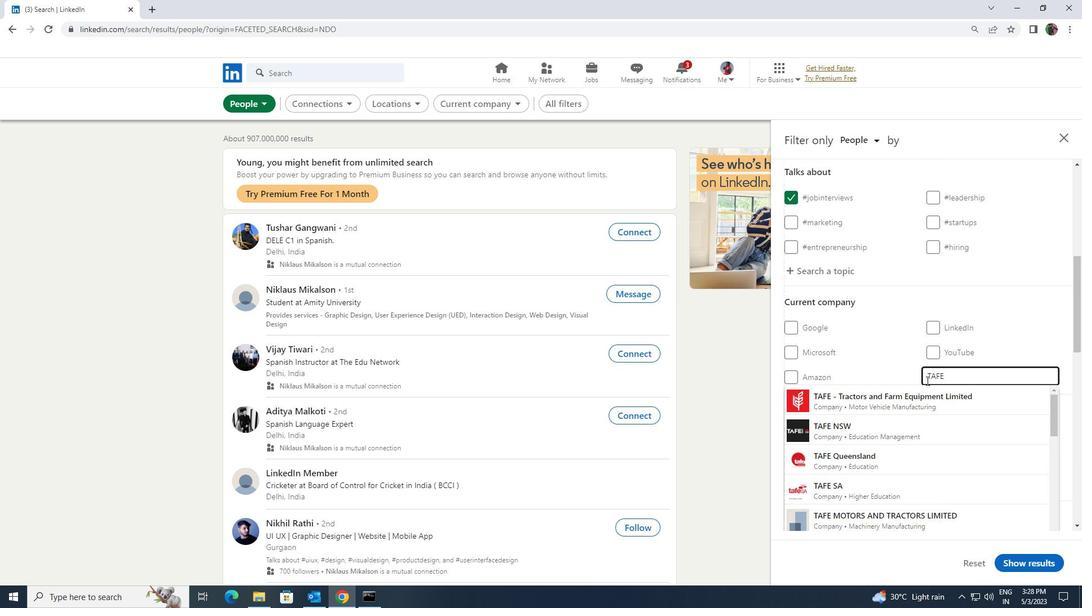 
Action: Mouse pressed left at (926, 392)
Screenshot: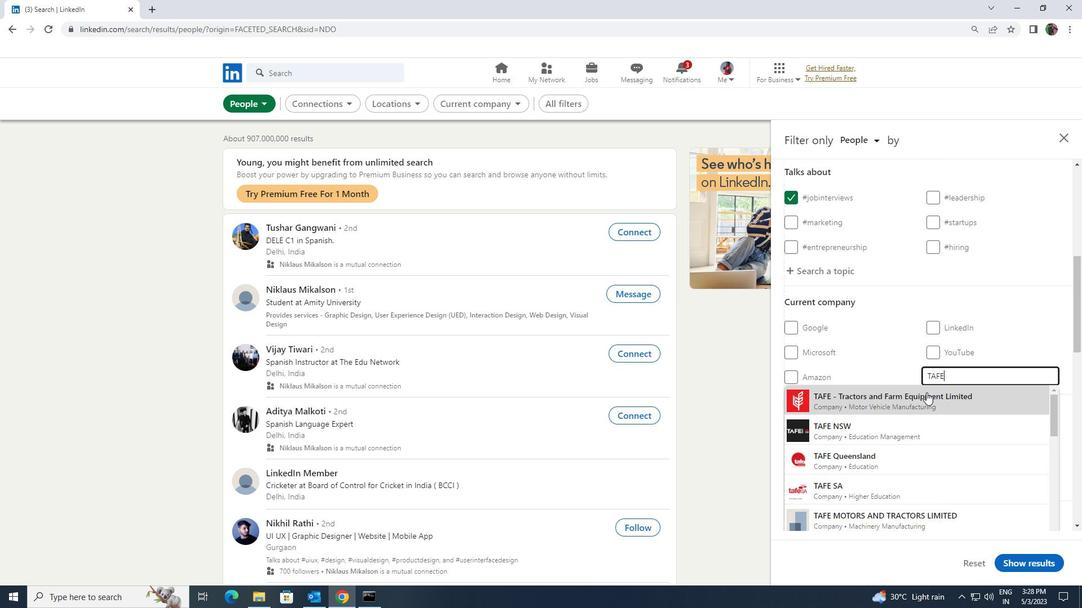 
Action: Mouse scrolled (926, 392) with delta (0, 0)
Screenshot: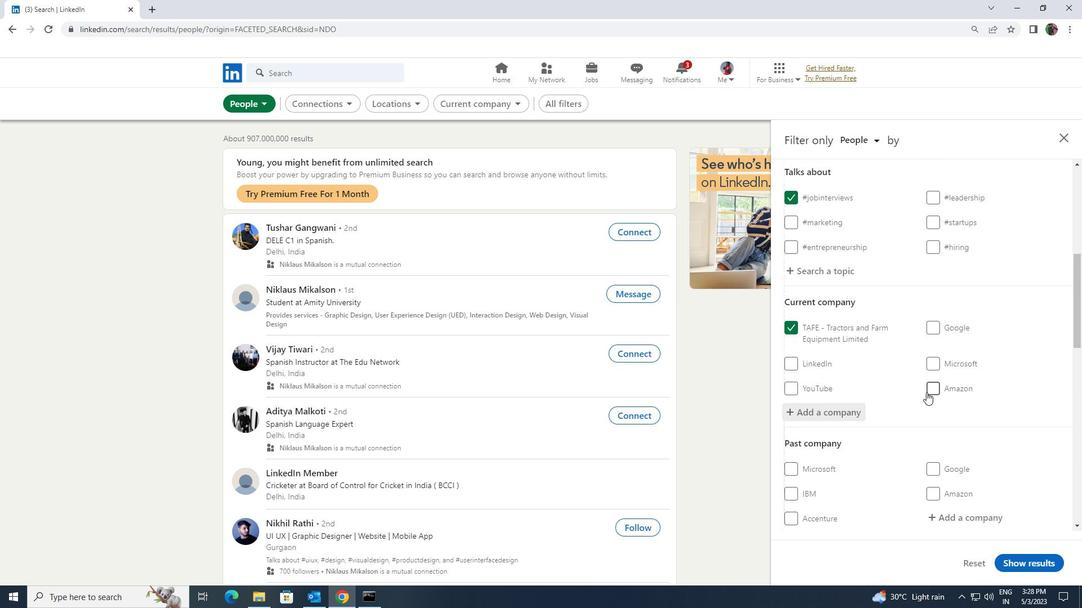 
Action: Mouse scrolled (926, 392) with delta (0, 0)
Screenshot: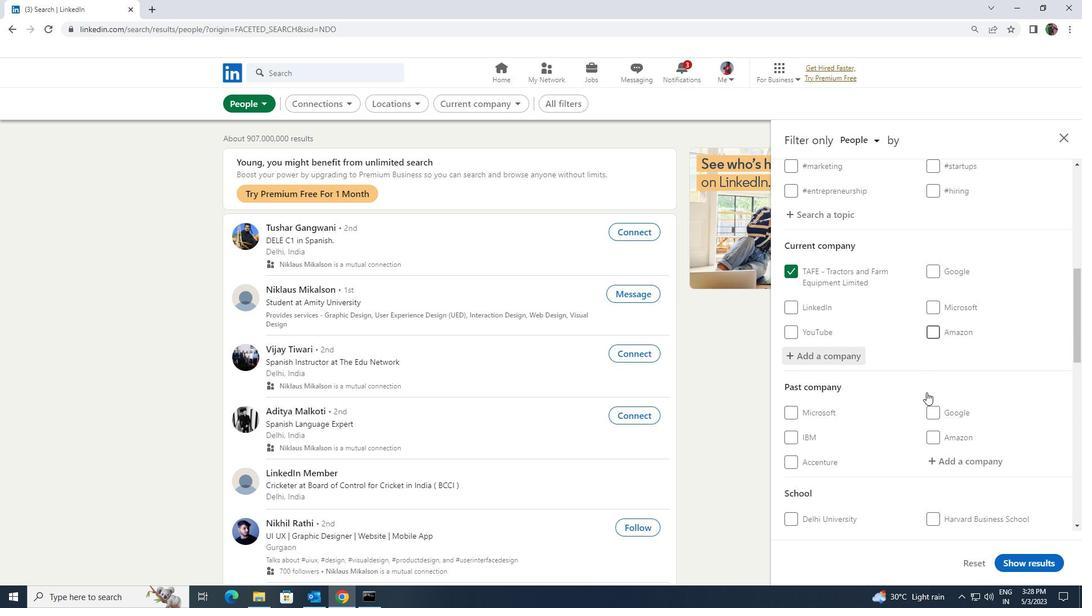 
Action: Mouse scrolled (926, 392) with delta (0, 0)
Screenshot: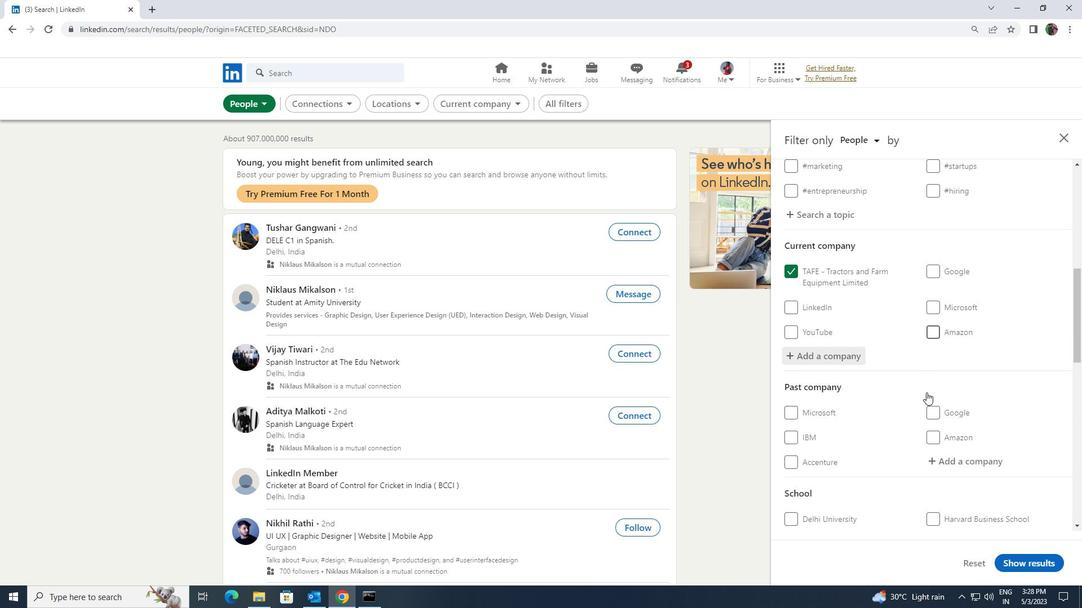 
Action: Mouse scrolled (926, 392) with delta (0, 0)
Screenshot: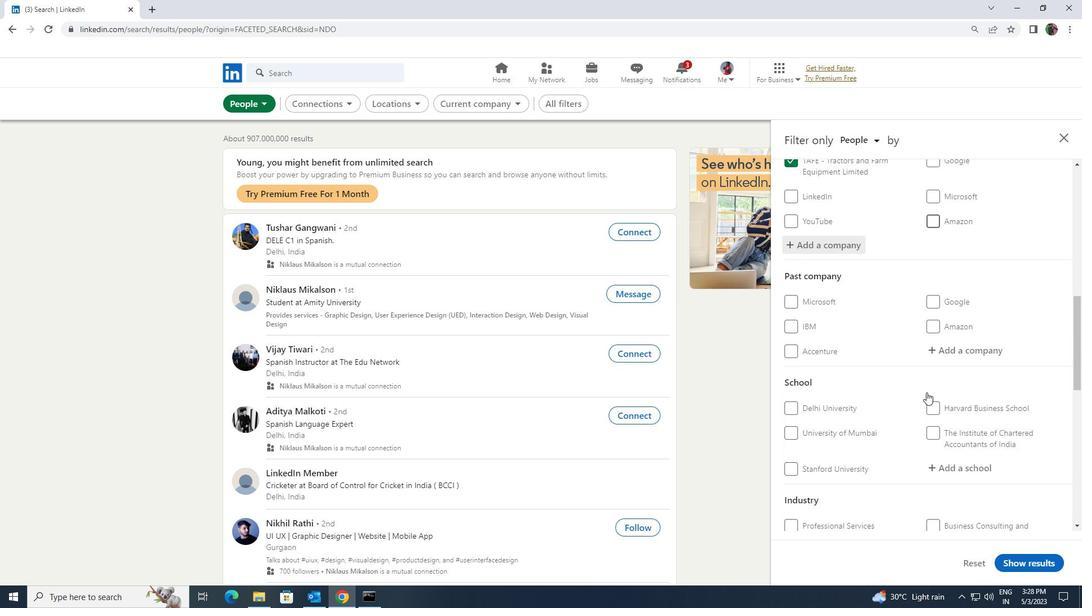 
Action: Mouse moved to (932, 403)
Screenshot: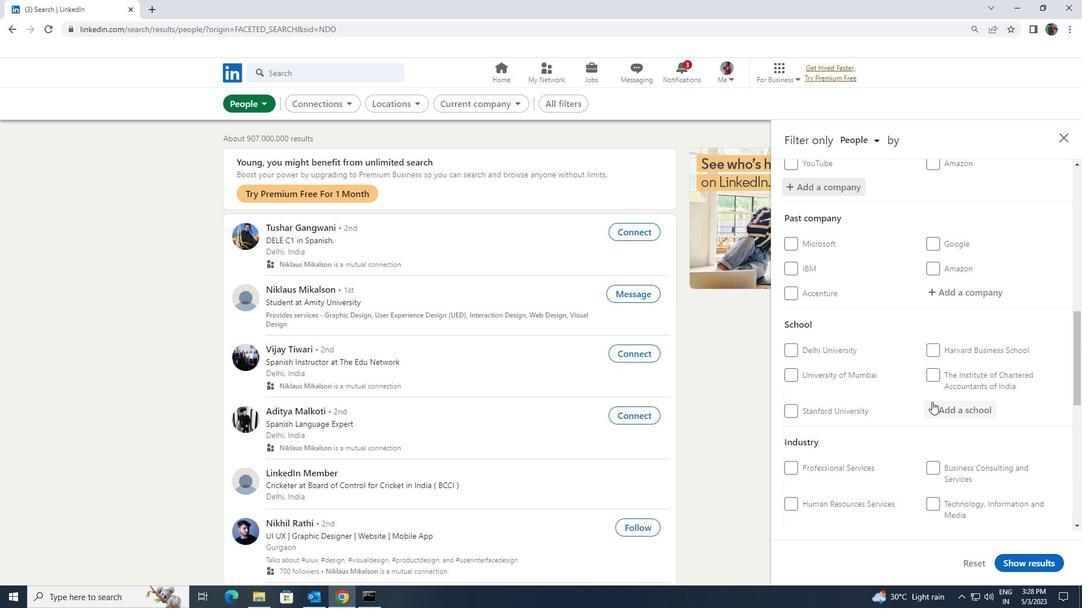 
Action: Mouse pressed left at (932, 403)
Screenshot: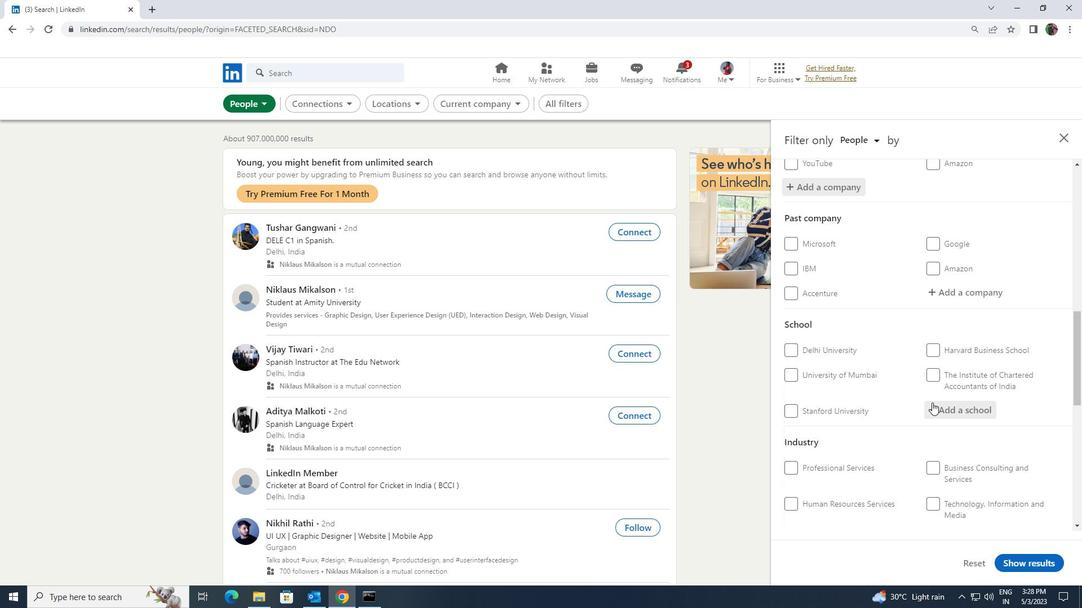 
Action: Key pressed <Key.shift>VIJAYA<Key.space><Key.shift><Key.shift><Key.shift><Key.shift>COLL
Screenshot: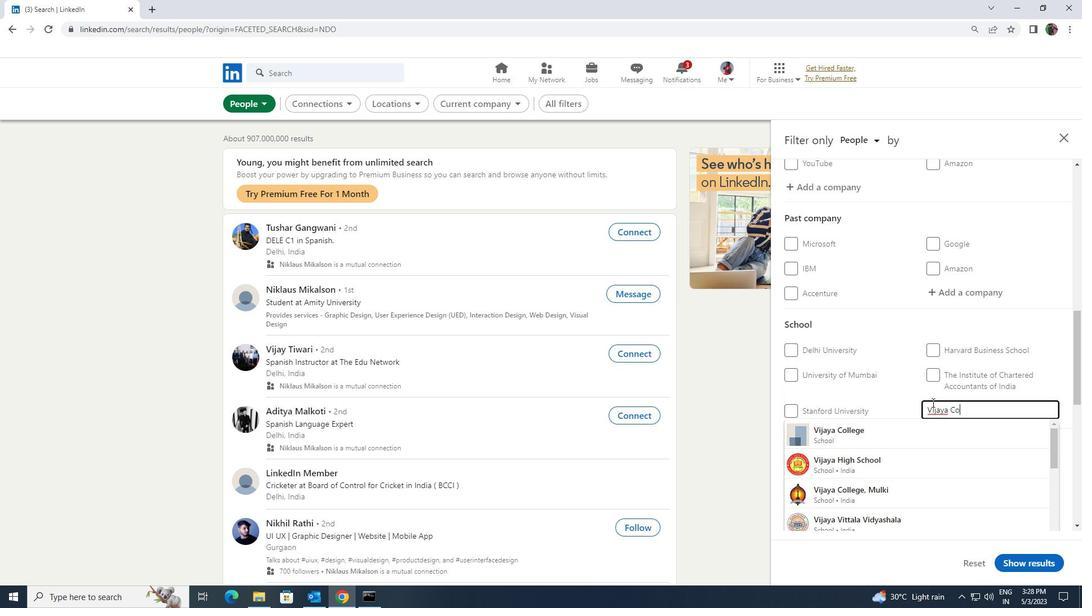 
Action: Mouse moved to (930, 420)
Screenshot: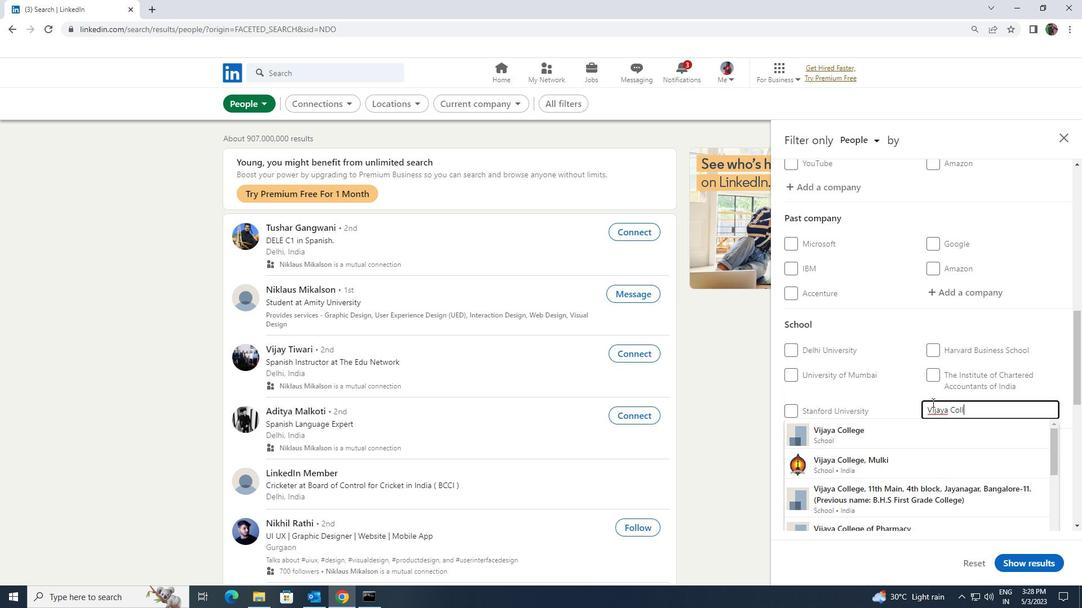 
Action: Mouse pressed left at (930, 420)
Screenshot: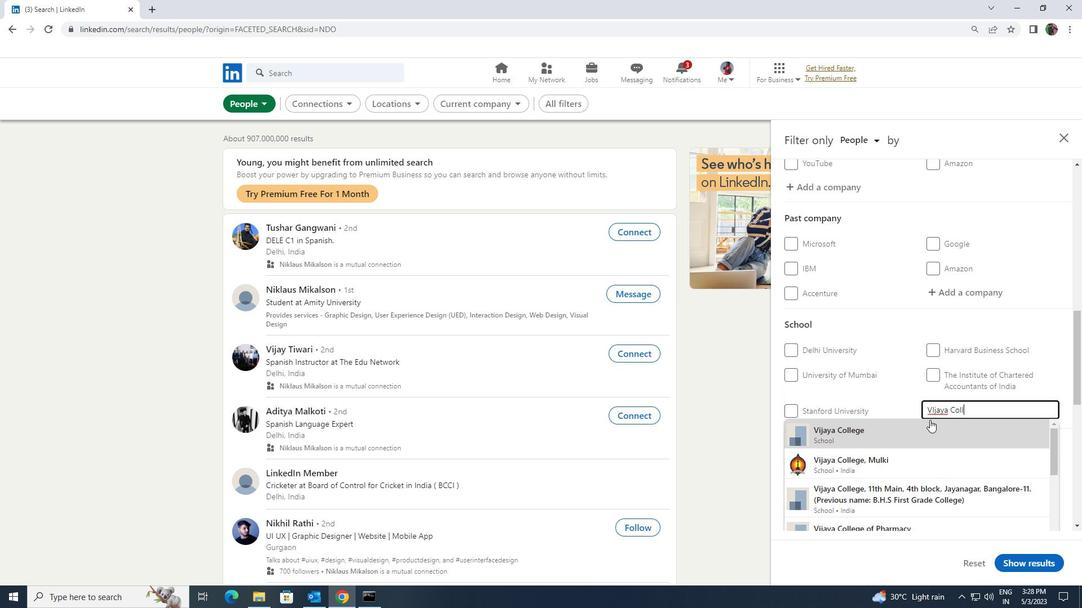 
Action: Mouse scrolled (930, 420) with delta (0, 0)
Screenshot: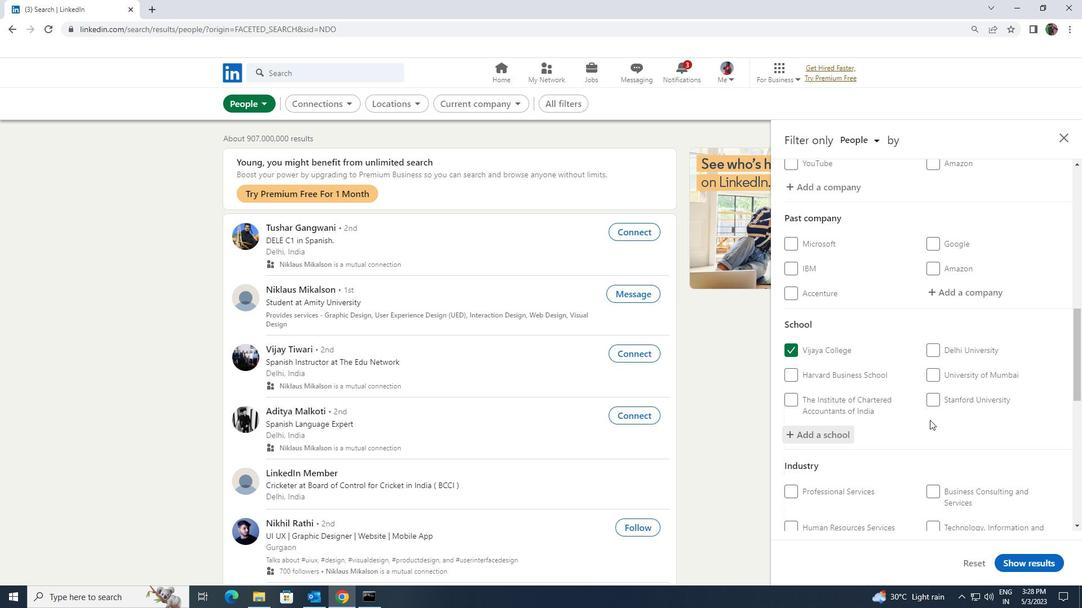 
Action: Mouse scrolled (930, 420) with delta (0, 0)
Screenshot: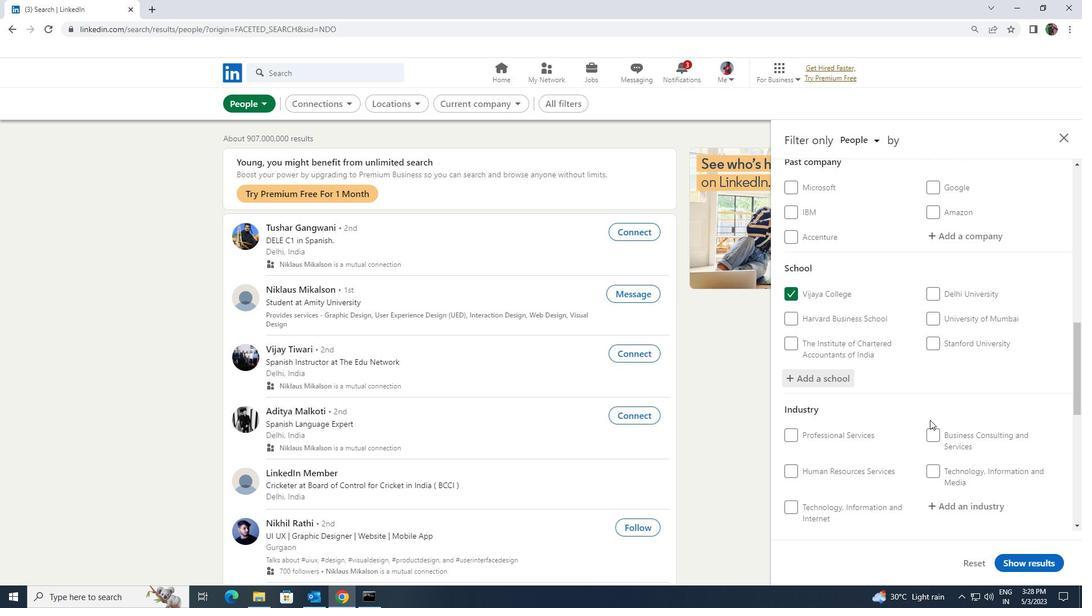 
Action: Mouse moved to (944, 452)
Screenshot: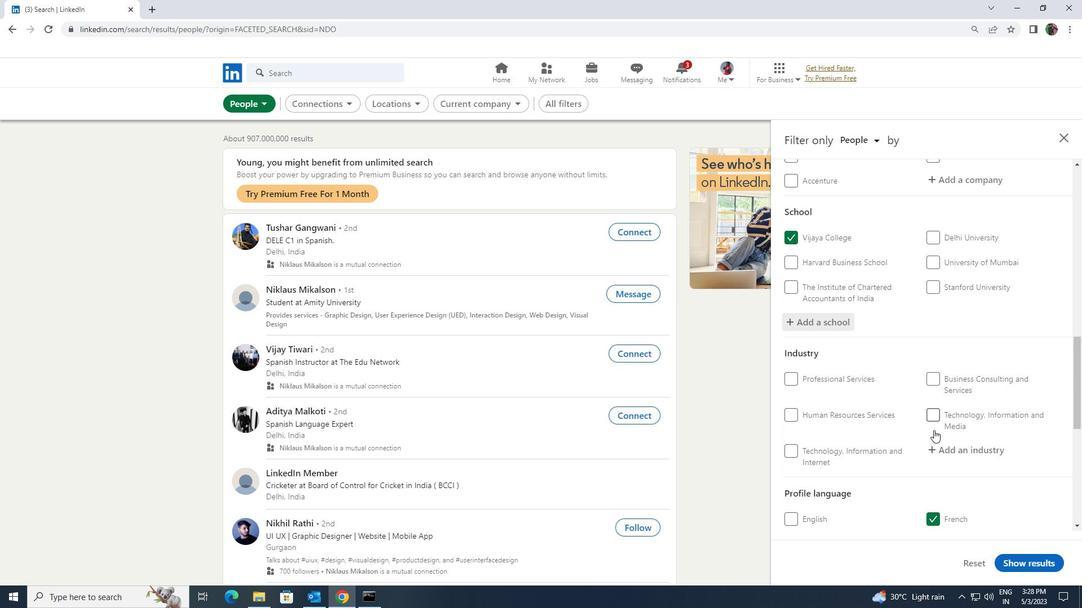 
Action: Mouse pressed left at (944, 452)
Screenshot: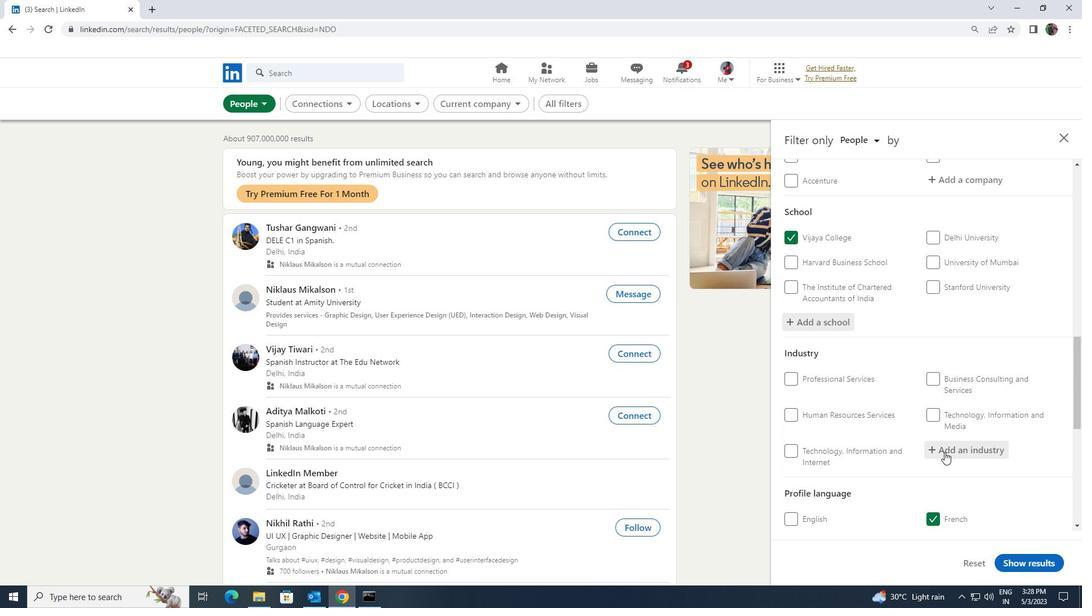 
Action: Key pressed <Key.shift><Key.shift><Key.shift><Key.shift><Key.shift><Key.shift><Key.shift>TURNED<Key.space><Key.shift>PRO
Screenshot: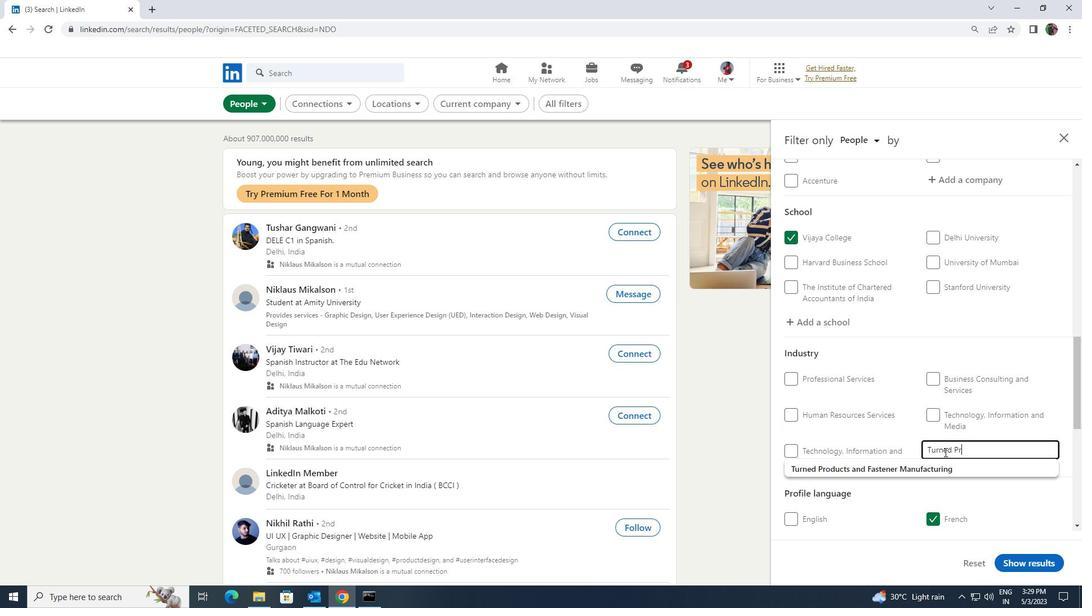
Action: Mouse moved to (947, 465)
Screenshot: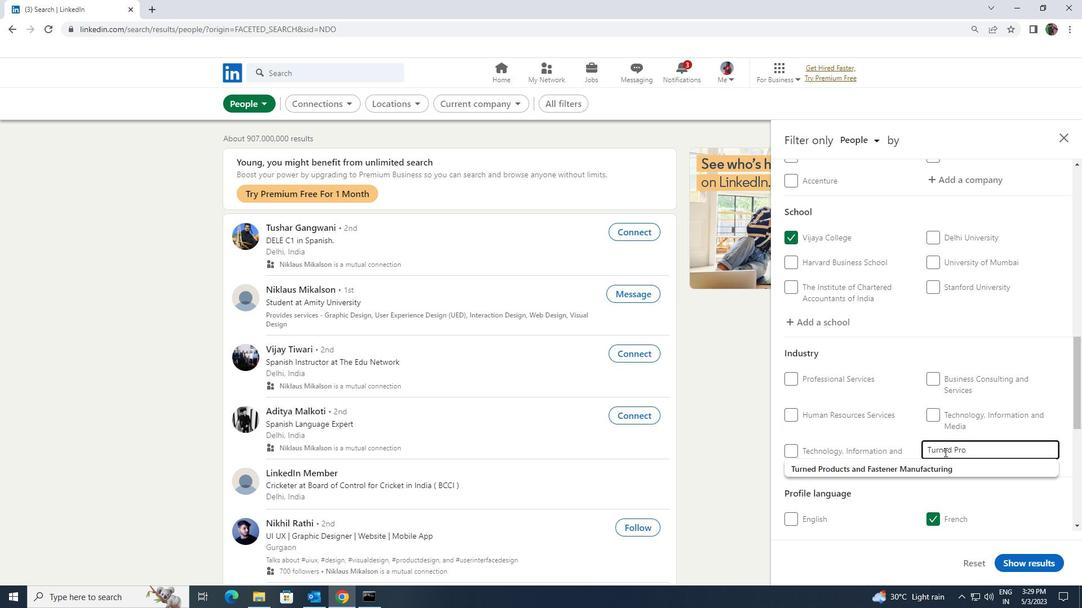 
Action: Mouse pressed left at (947, 465)
Screenshot: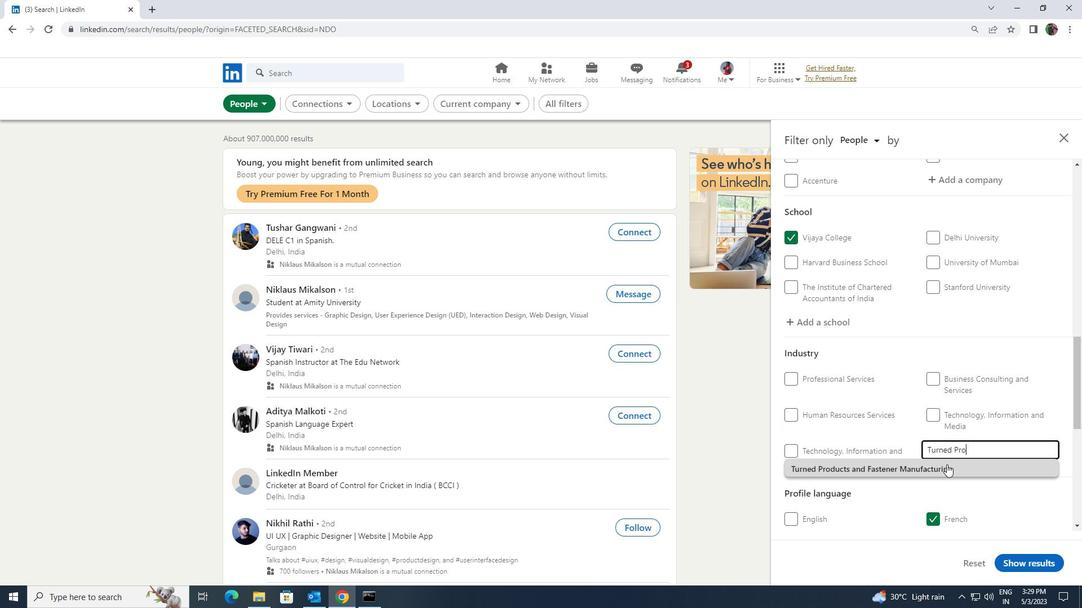 
Action: Mouse moved to (946, 465)
Screenshot: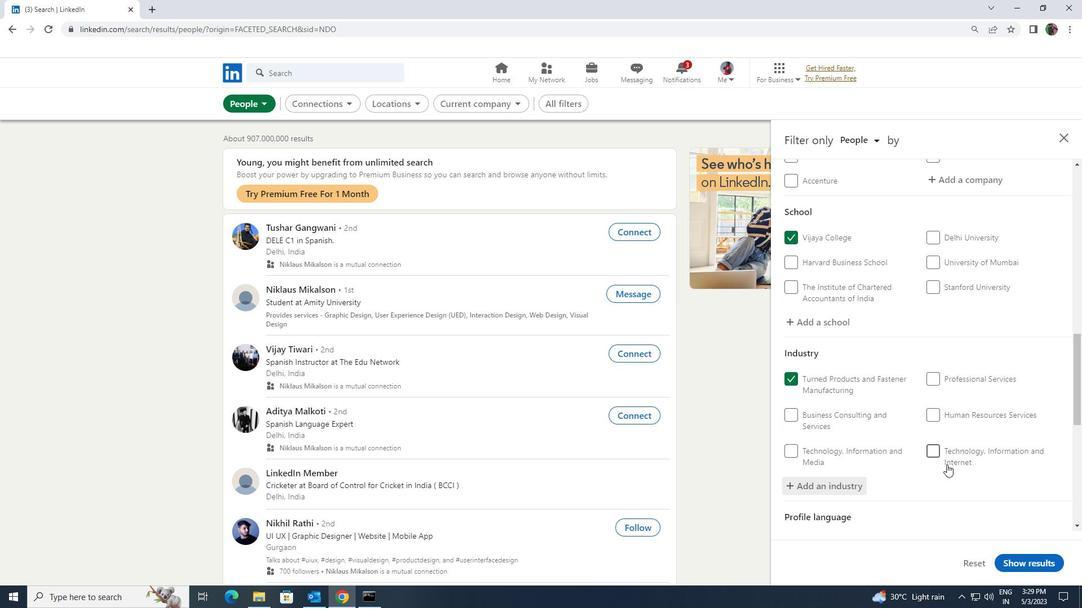 
Action: Mouse scrolled (946, 464) with delta (0, 0)
Screenshot: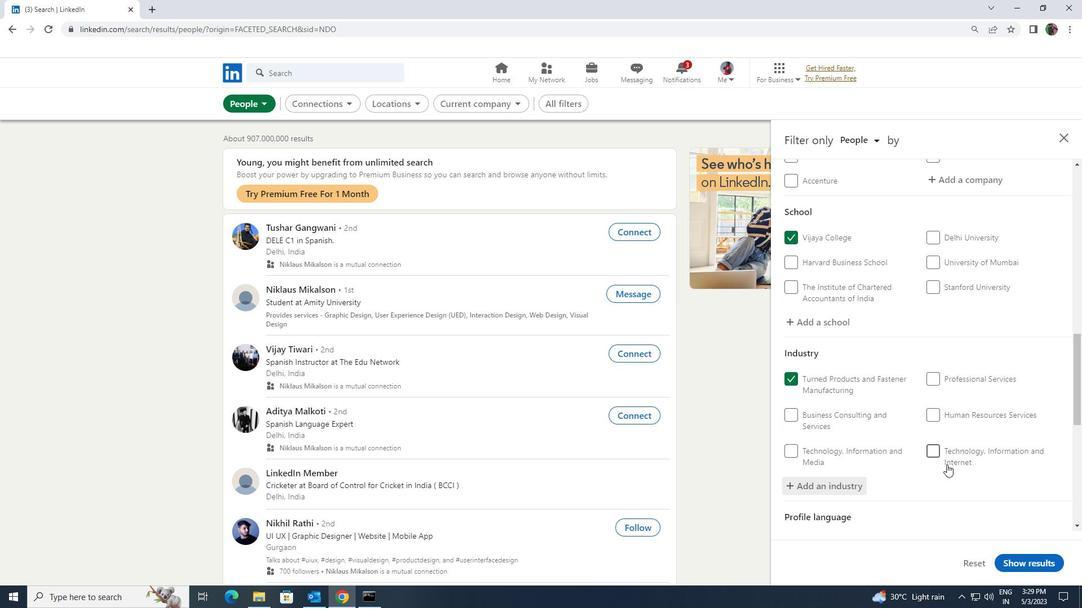 
Action: Mouse scrolled (946, 464) with delta (0, 0)
Screenshot: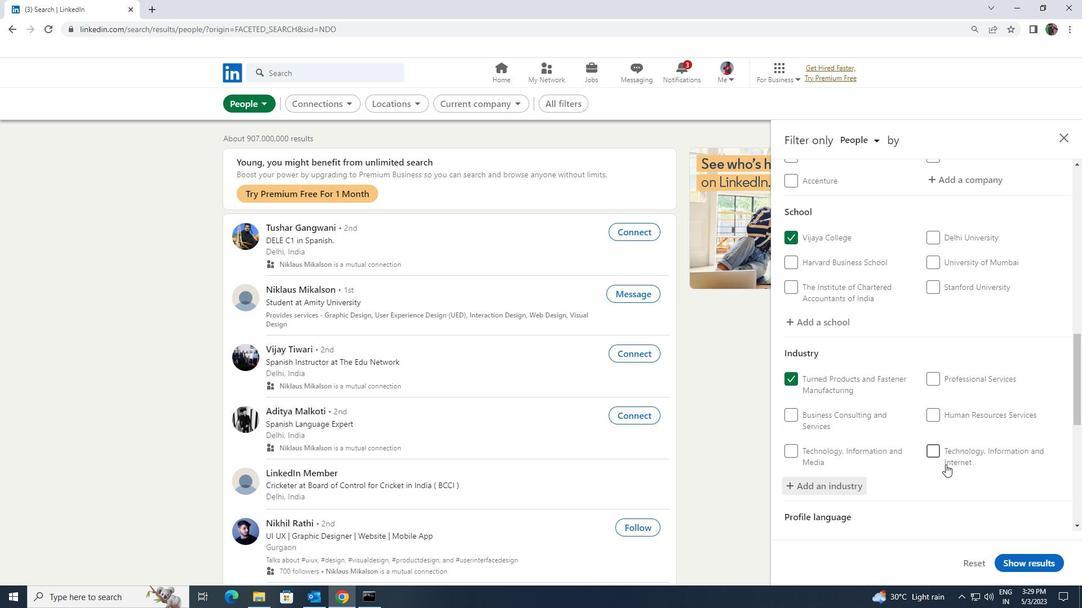
Action: Mouse scrolled (946, 464) with delta (0, 0)
Screenshot: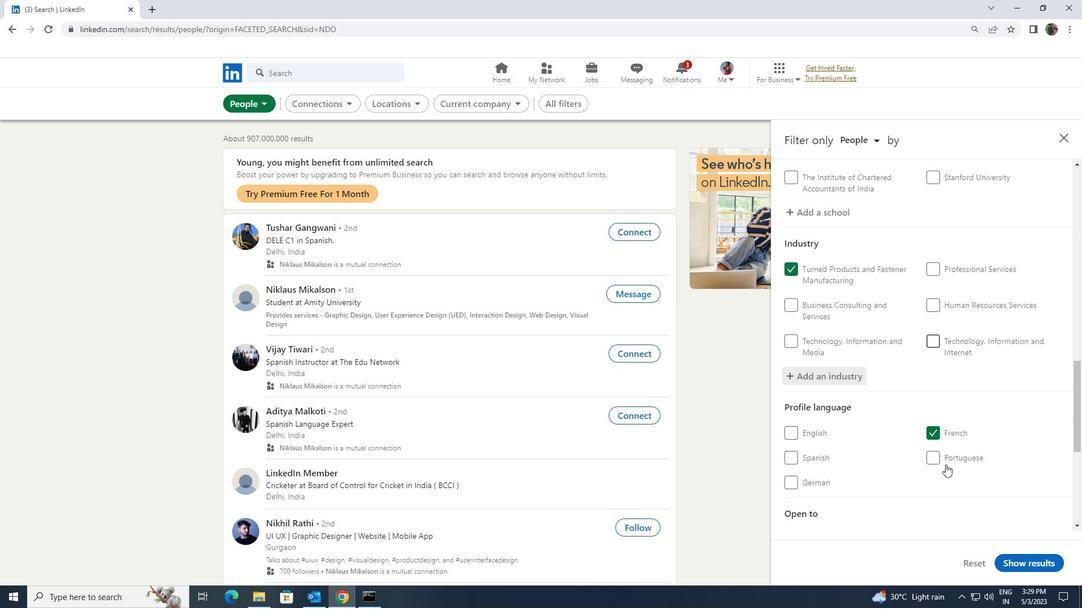 
Action: Mouse scrolled (946, 464) with delta (0, 0)
Screenshot: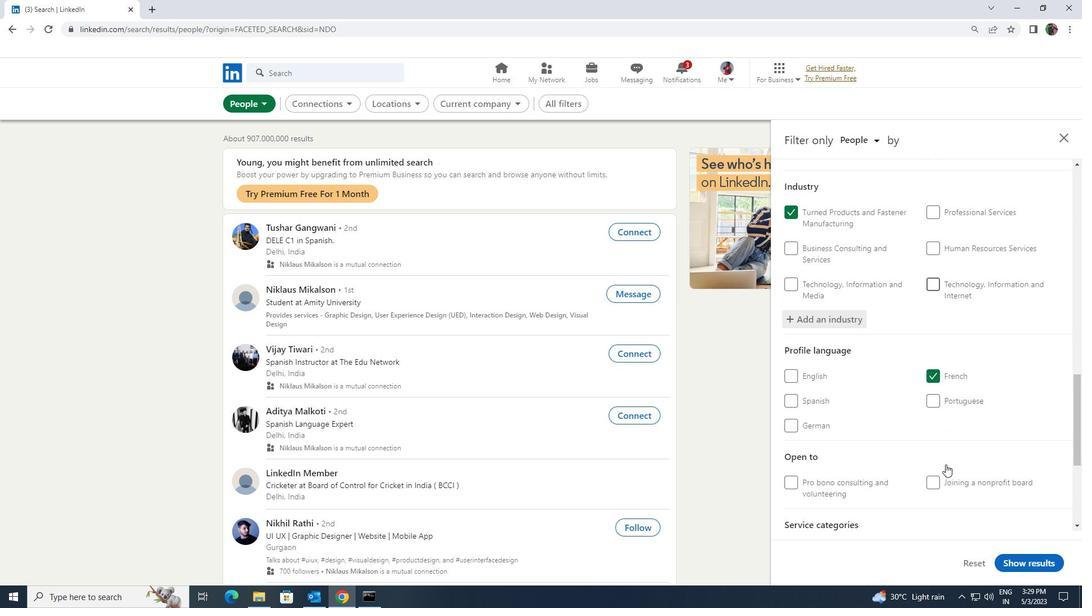 
Action: Mouse scrolled (946, 464) with delta (0, 0)
Screenshot: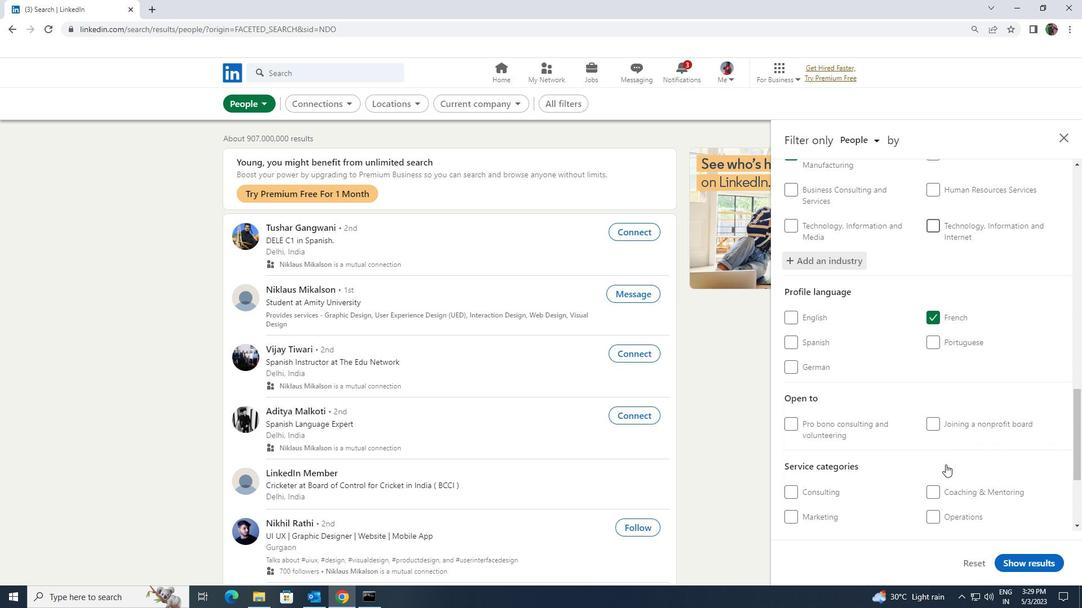 
Action: Mouse moved to (948, 481)
Screenshot: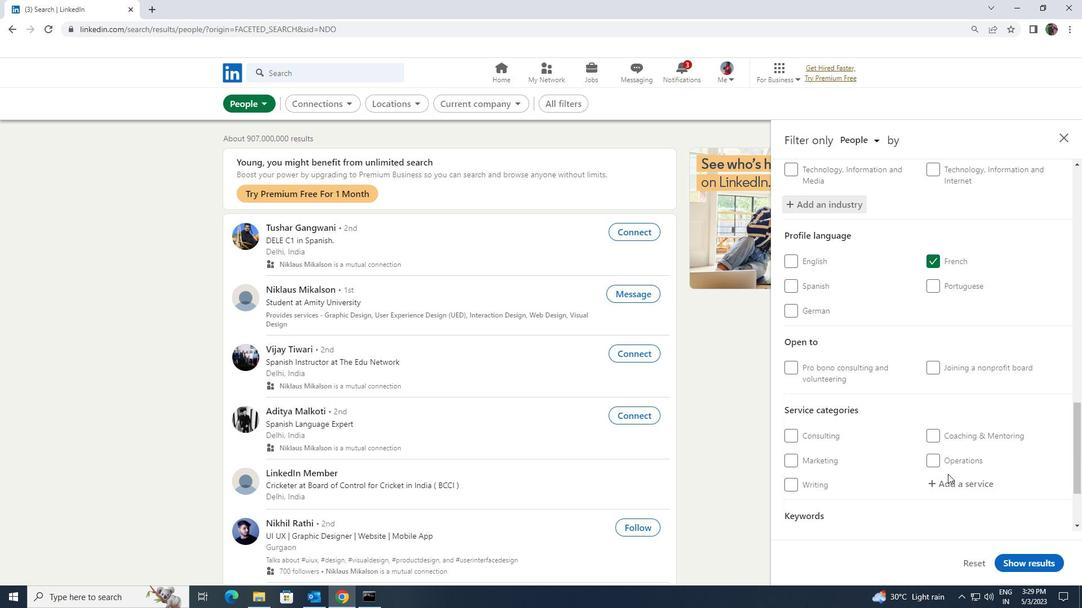 
Action: Mouse pressed left at (948, 481)
Screenshot: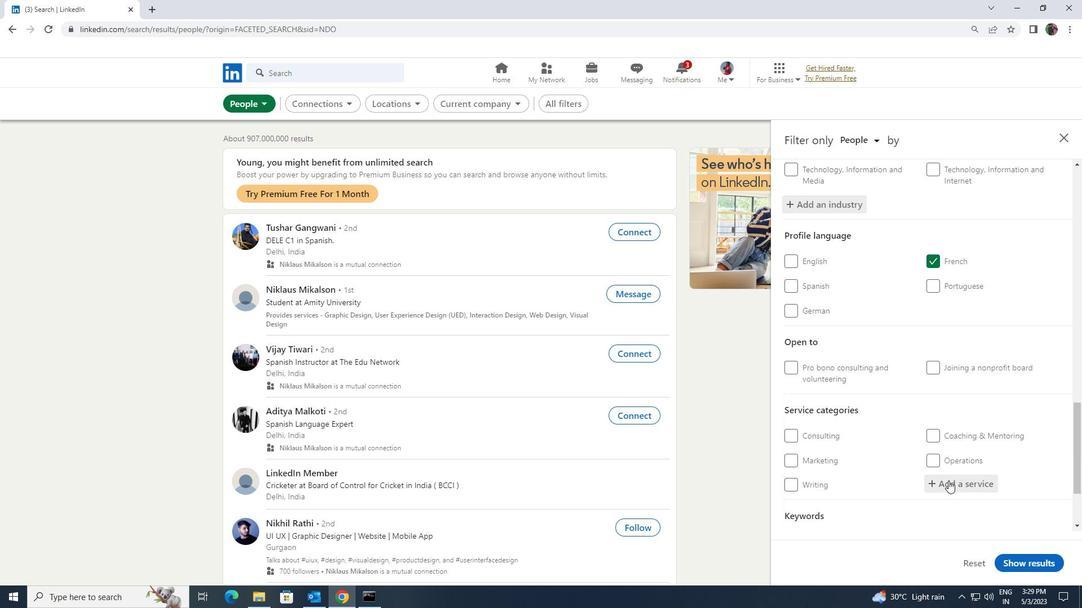 
Action: Key pressed <Key.shift><Key.shift><Key.shift><Key.shift><Key.shift><Key.shift><Key.shift><Key.shift><Key.shift><Key.shift>ADMINISTRATIVE<Key.enter>
Screenshot: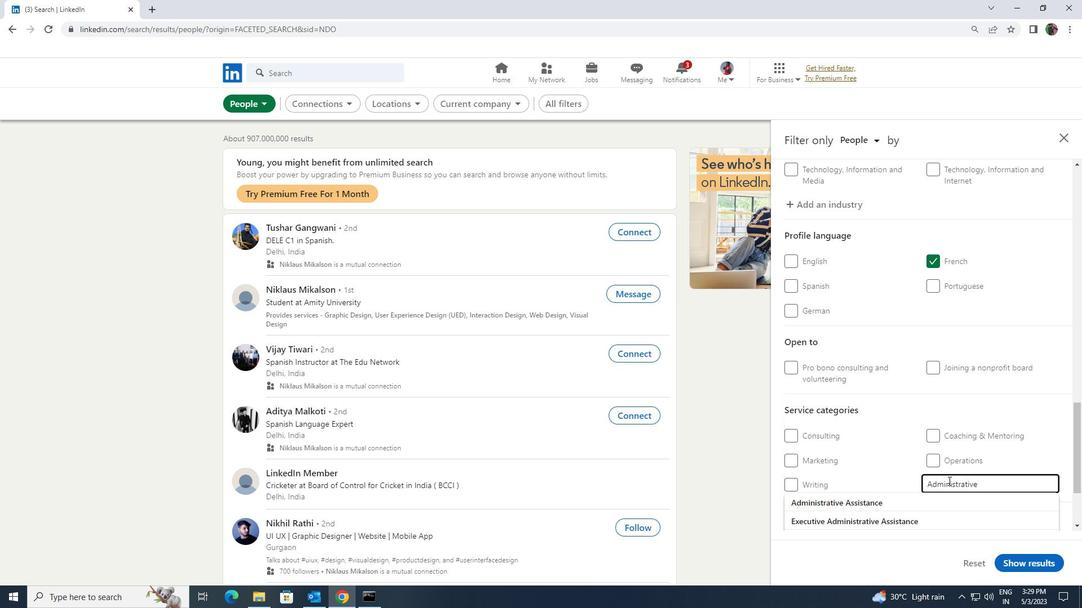 
Action: Mouse moved to (942, 479)
Screenshot: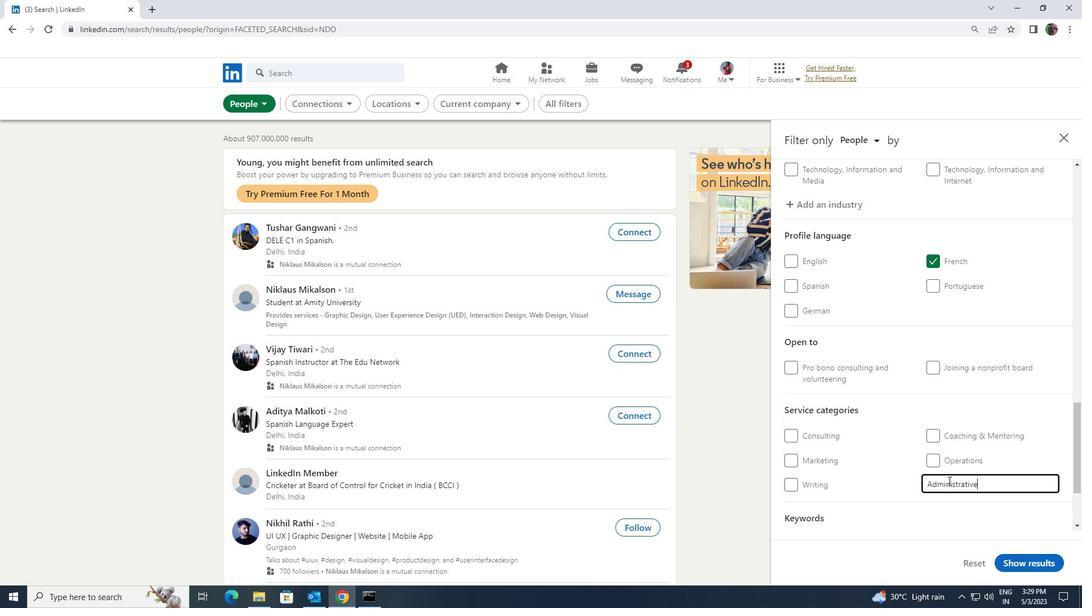 
Action: Mouse scrolled (942, 479) with delta (0, 0)
Screenshot: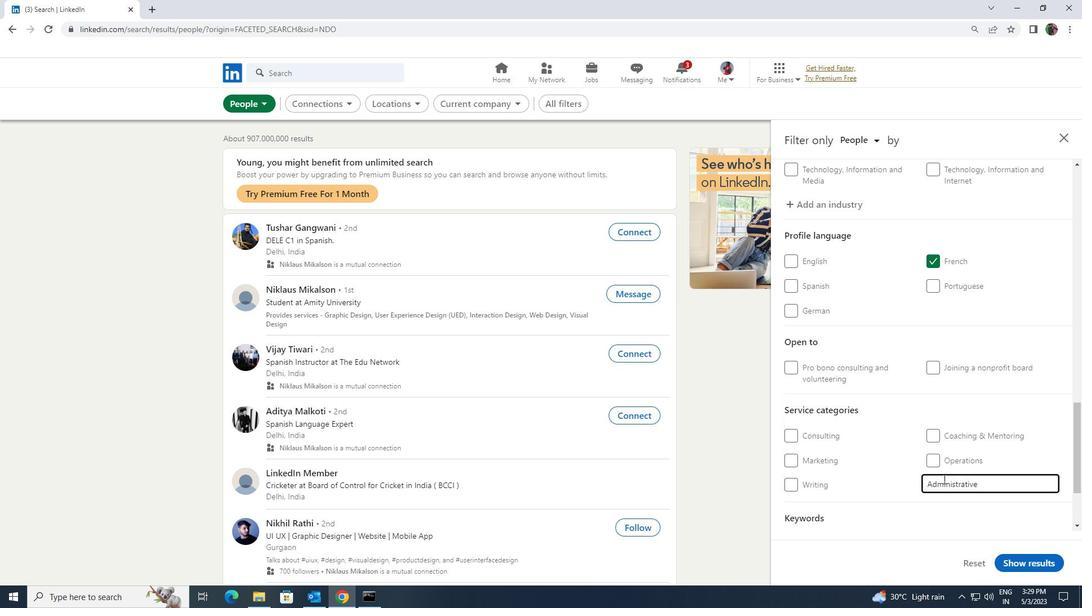 
Action: Mouse scrolled (942, 479) with delta (0, 0)
Screenshot: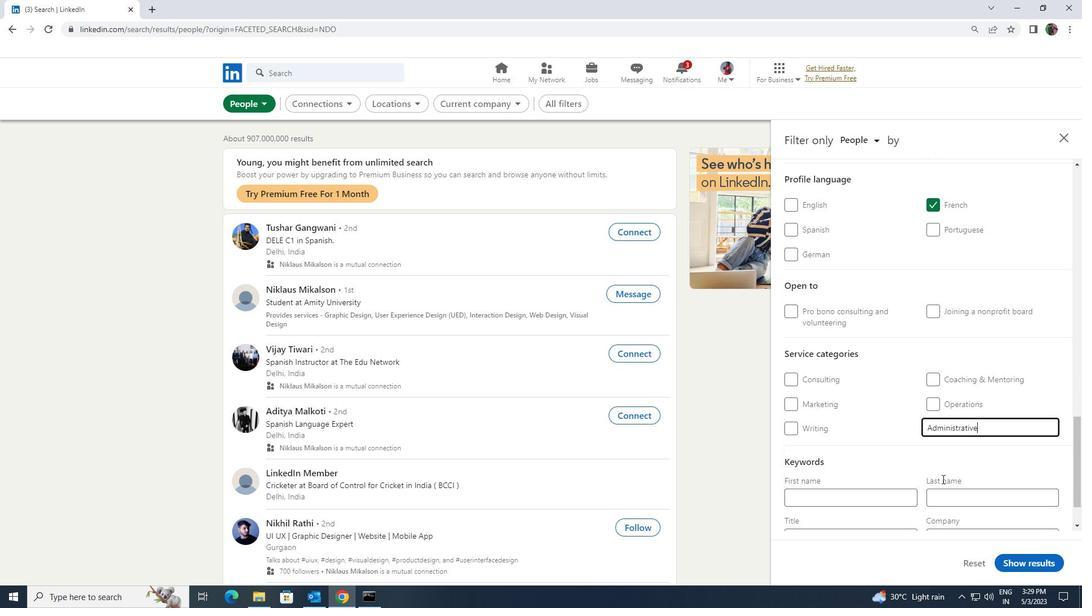 
Action: Mouse moved to (909, 481)
Screenshot: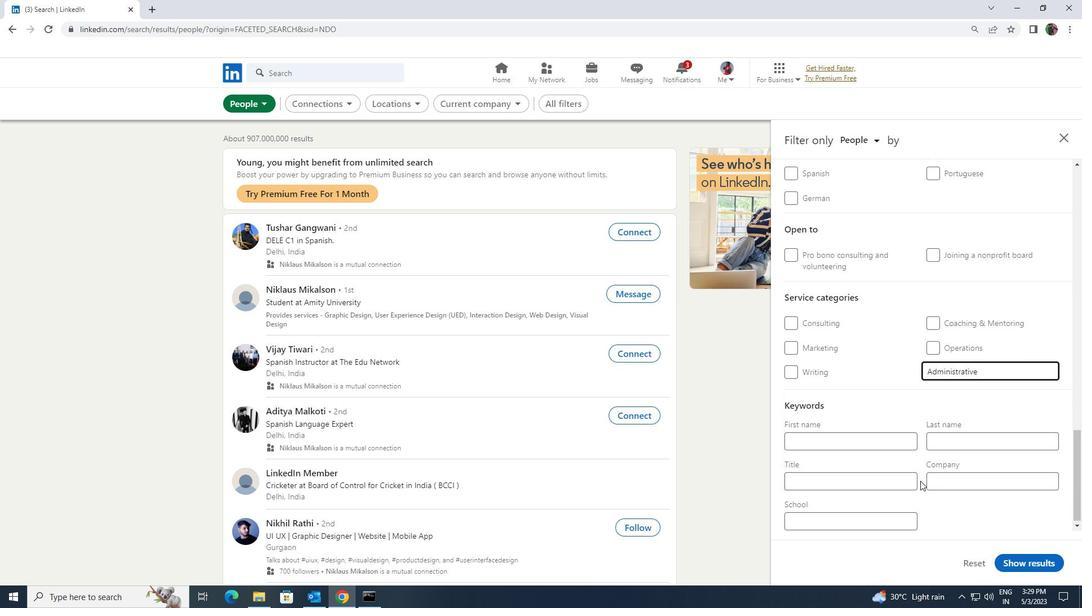 
Action: Mouse pressed left at (909, 481)
Screenshot: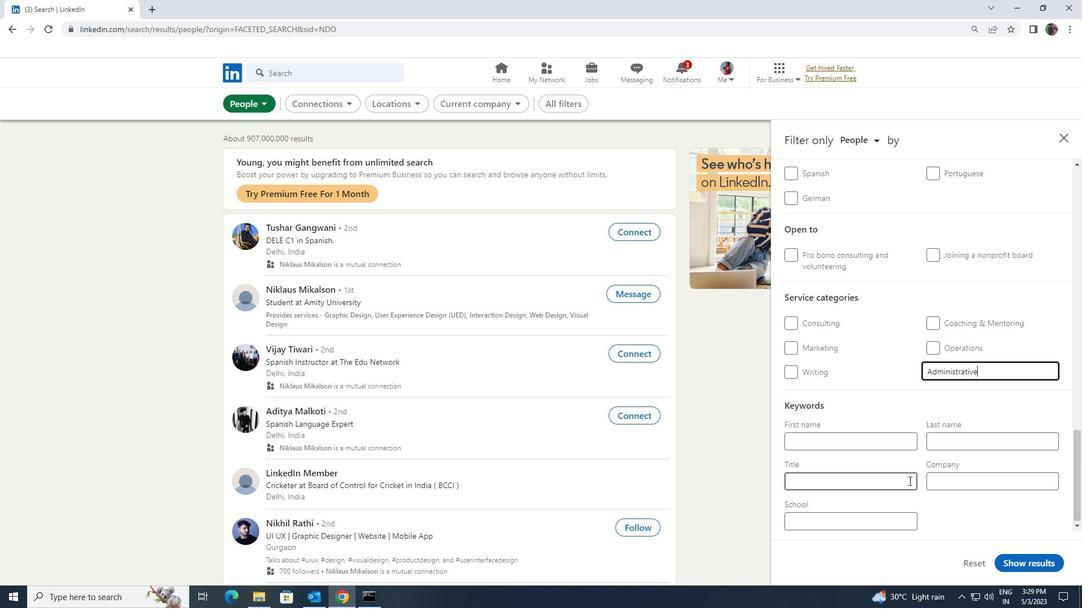 
Action: Key pressed <Key.shift><Key.shift><Key.shift><Key.shift><Key.shift><Key.shift><Key.shift><Key.shift><Key.shift><Key.shift><Key.shift><Key.shift><Key.shift>ADDICTION<Key.space><Key.shift>COUNSELOR
Screenshot: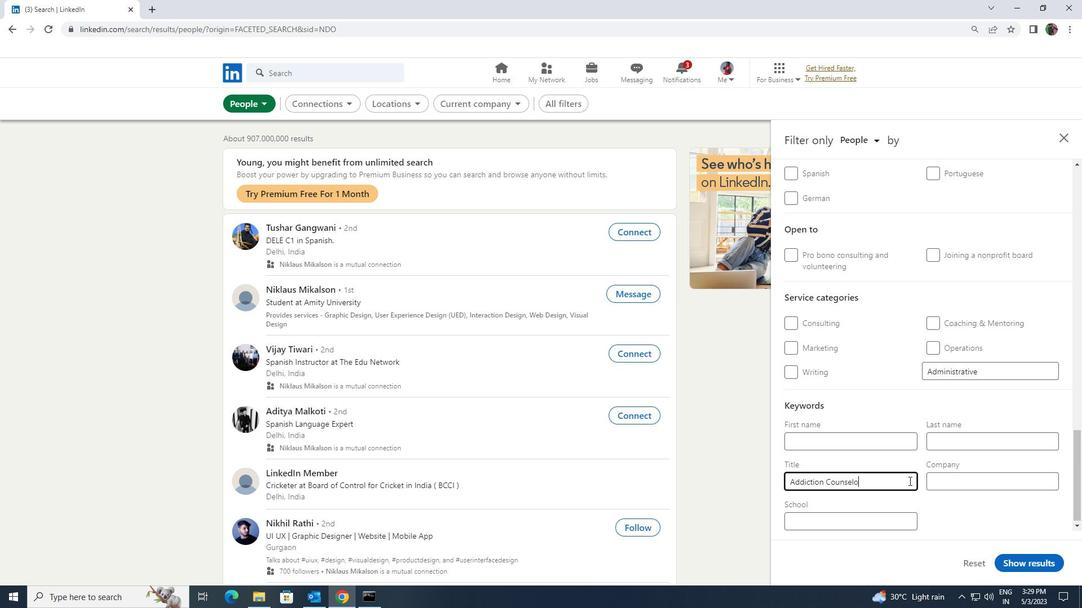 
Action: Mouse moved to (1008, 562)
Screenshot: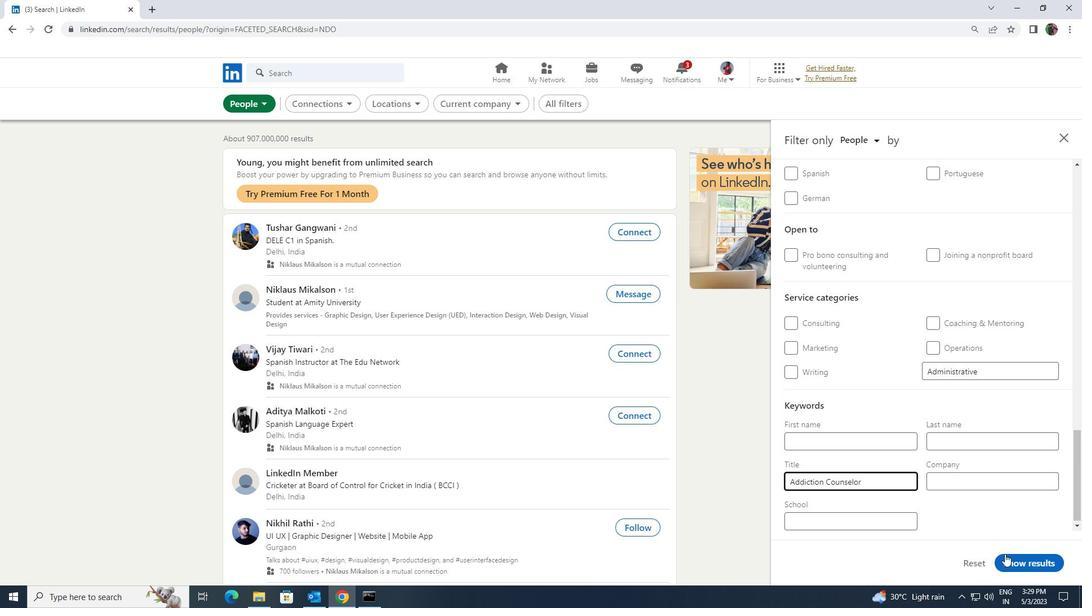 
Action: Mouse pressed left at (1008, 562)
Screenshot: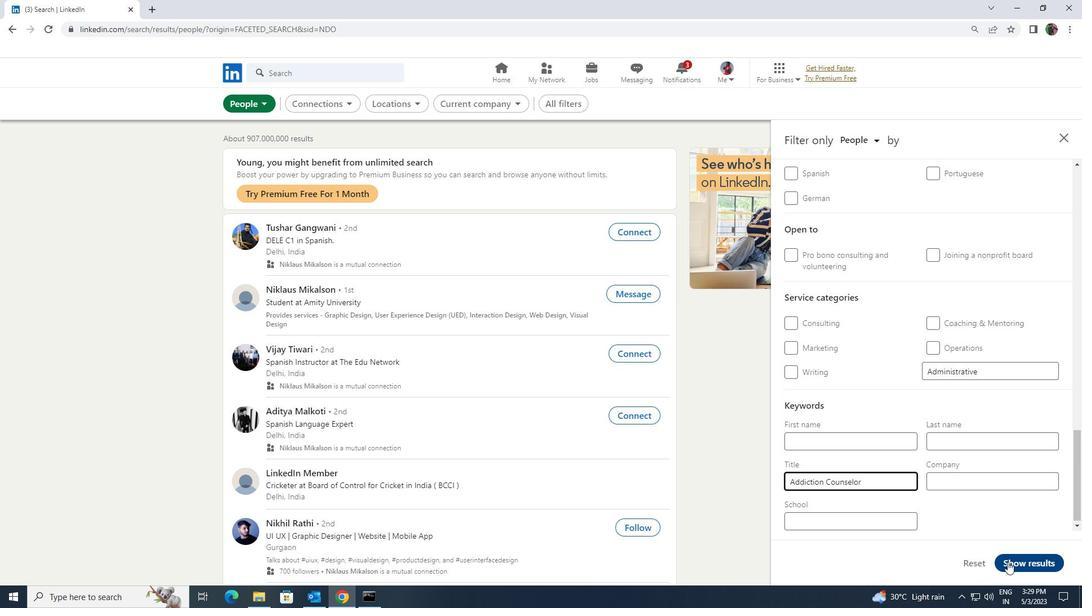 
